 Task: Find connections with filter location Freha with filter topic #Brandingwith filter profile language French with filter current company OffCampusJobs4u.com with filter school Shaheed Bhagat Singh College with filter industry Wholesale Luxury Goods and Jewelry with filter service category Web Development with filter keywords title Continuous Improvement Lead
Action: Mouse moved to (486, 60)
Screenshot: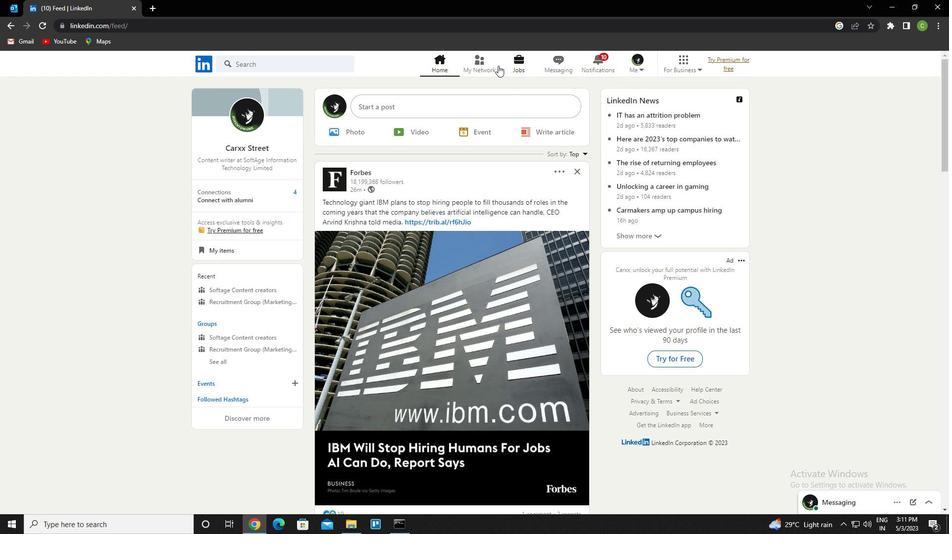
Action: Mouse pressed left at (486, 60)
Screenshot: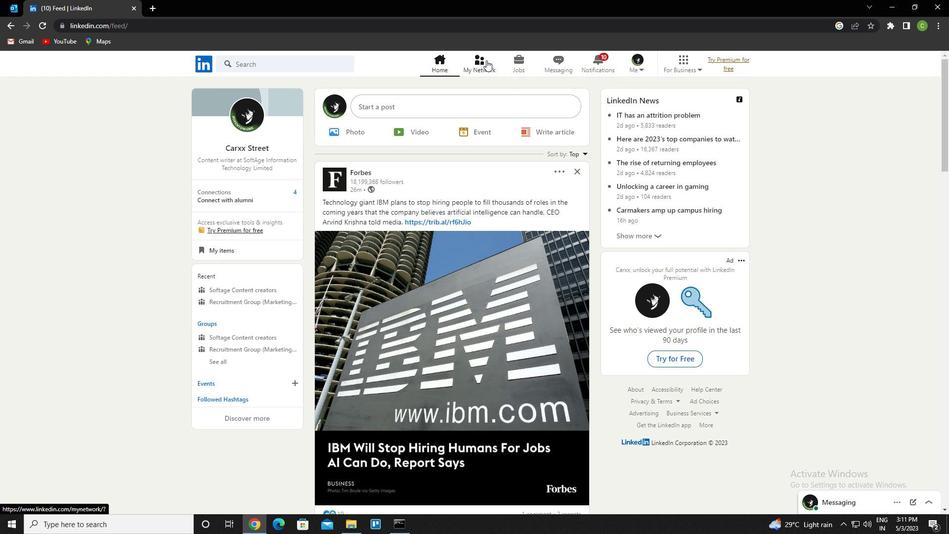 
Action: Mouse moved to (311, 114)
Screenshot: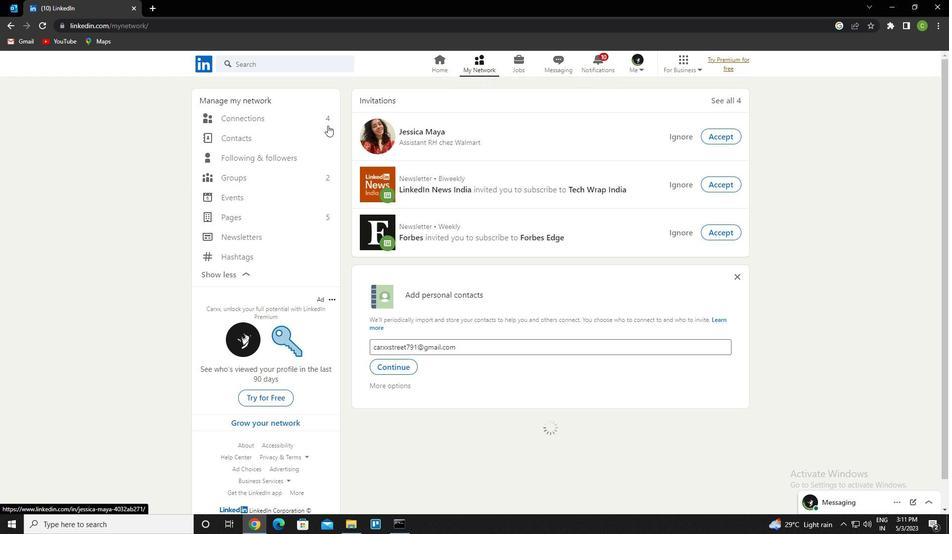 
Action: Mouse pressed left at (311, 114)
Screenshot: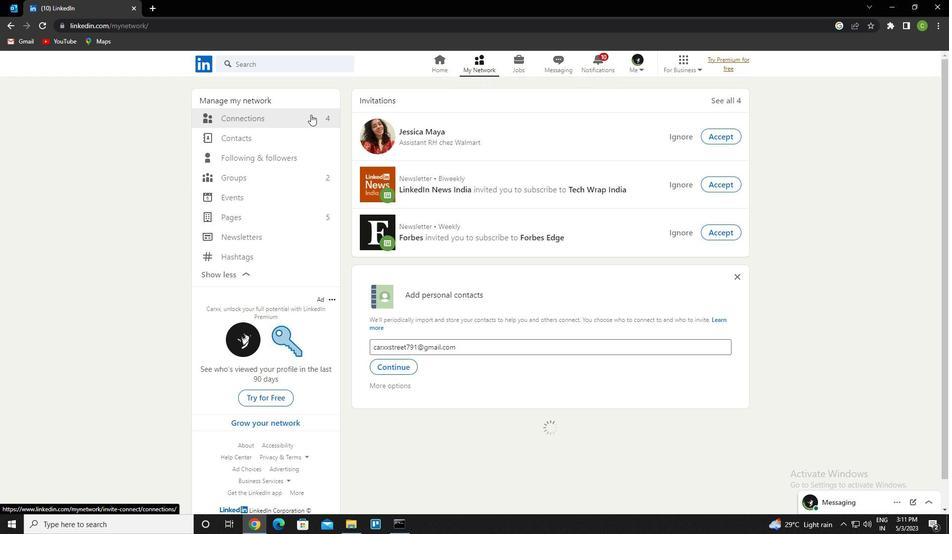 
Action: Mouse moved to (566, 119)
Screenshot: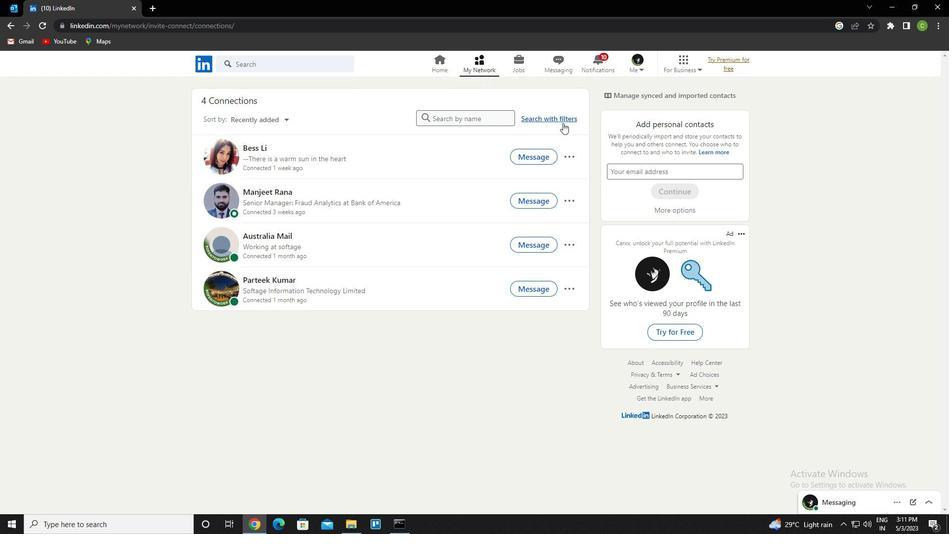 
Action: Mouse pressed left at (566, 119)
Screenshot: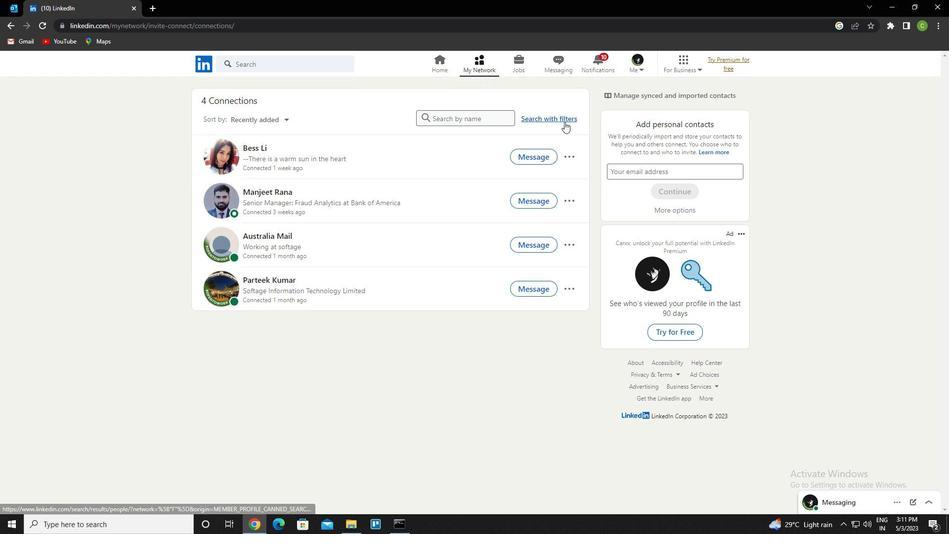 
Action: Mouse moved to (508, 89)
Screenshot: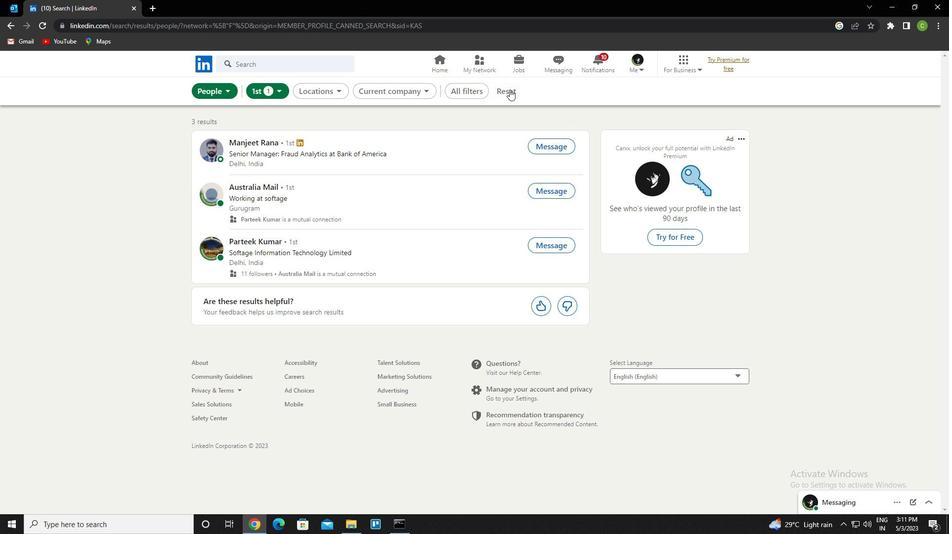 
Action: Mouse pressed left at (508, 89)
Screenshot: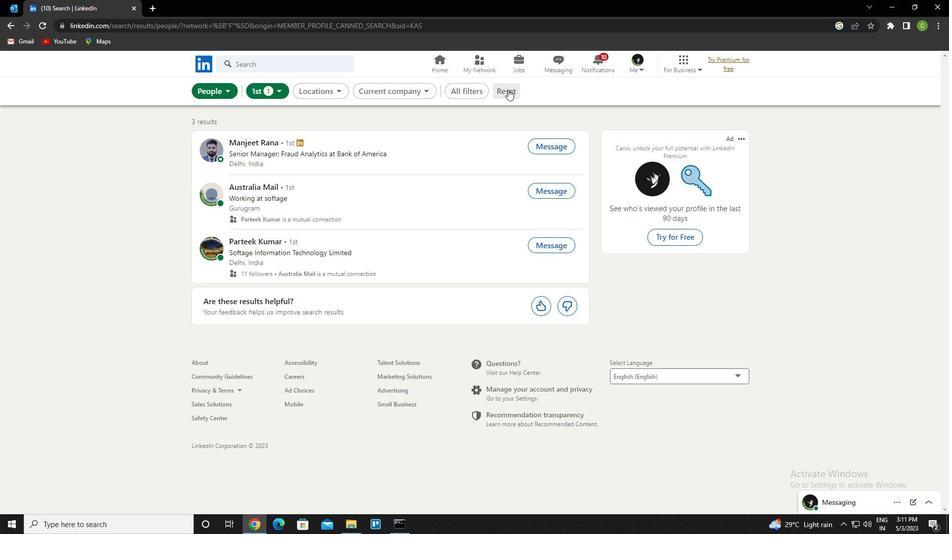 
Action: Mouse moved to (504, 91)
Screenshot: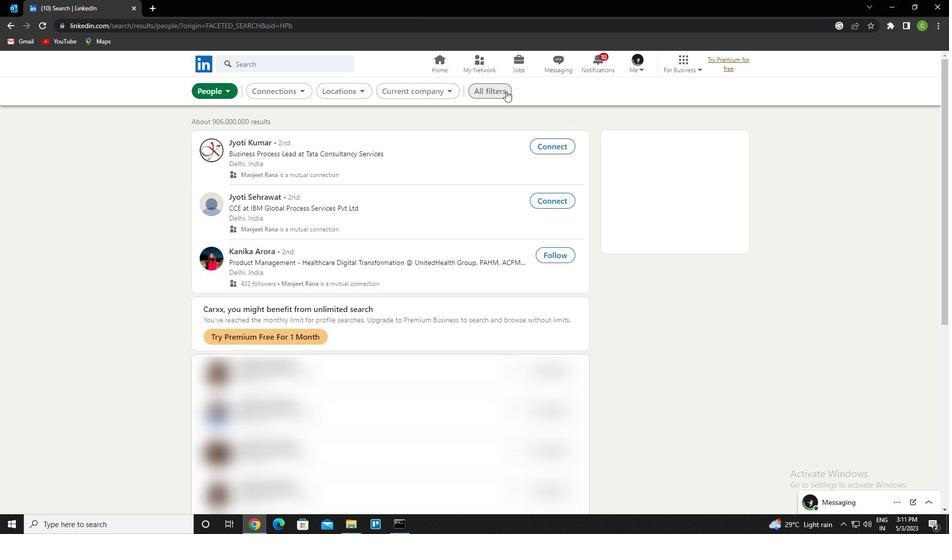 
Action: Mouse pressed left at (504, 91)
Screenshot: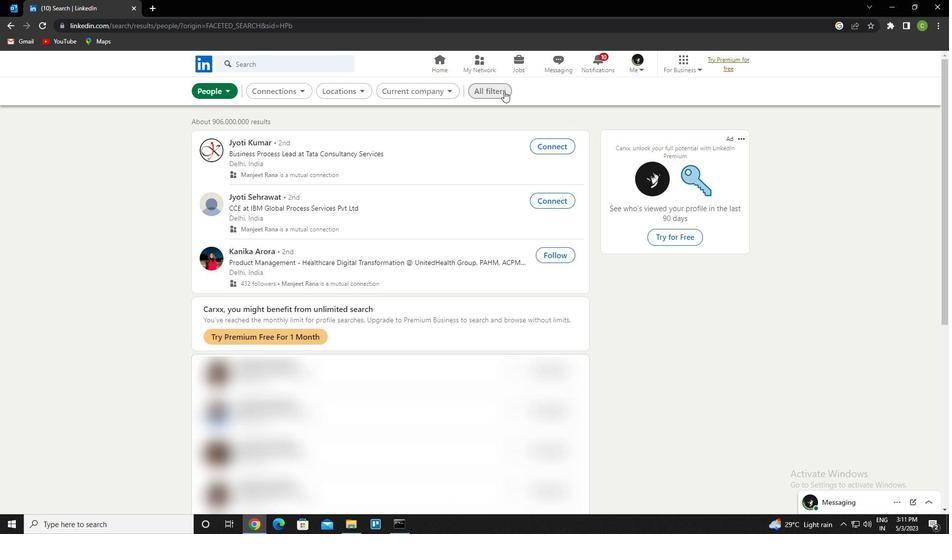 
Action: Mouse moved to (786, 314)
Screenshot: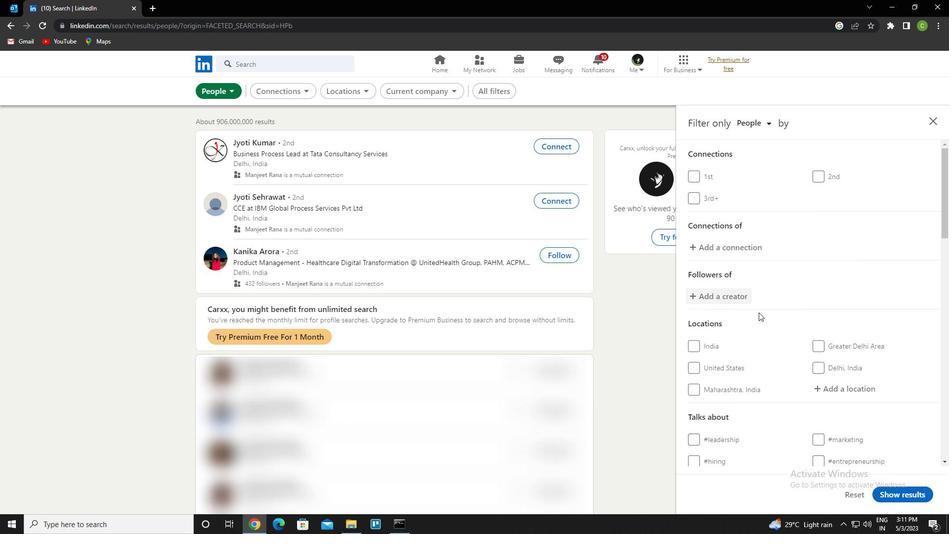 
Action: Mouse scrolled (786, 313) with delta (0, 0)
Screenshot: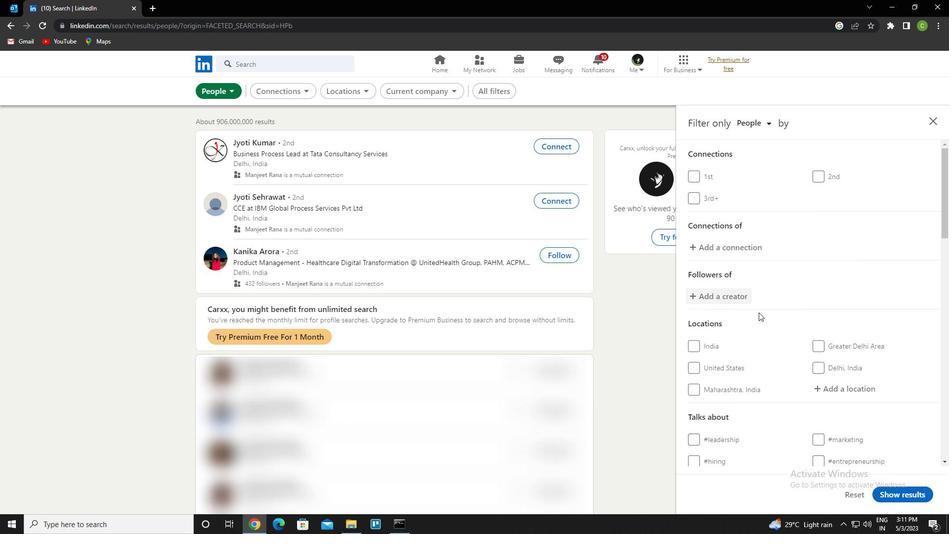 
Action: Mouse moved to (787, 313)
Screenshot: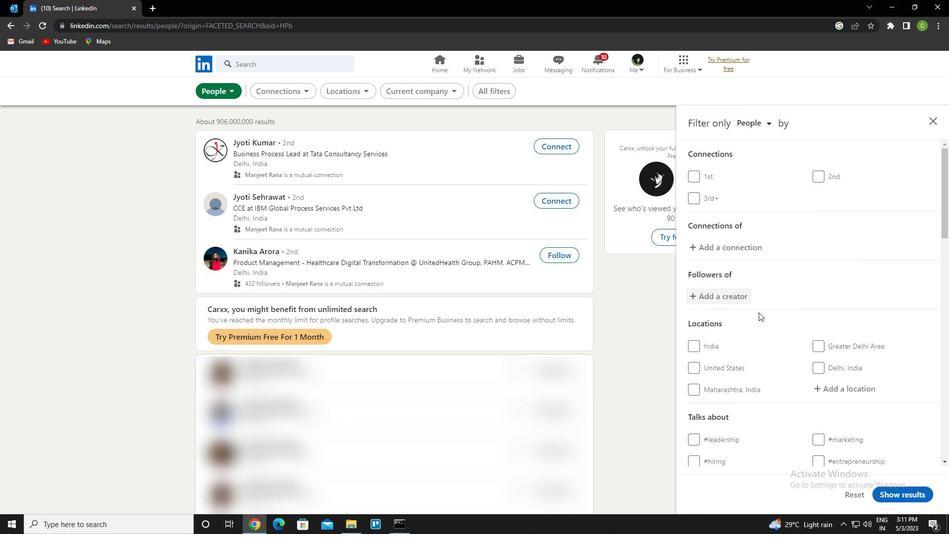 
Action: Mouse scrolled (787, 313) with delta (0, 0)
Screenshot: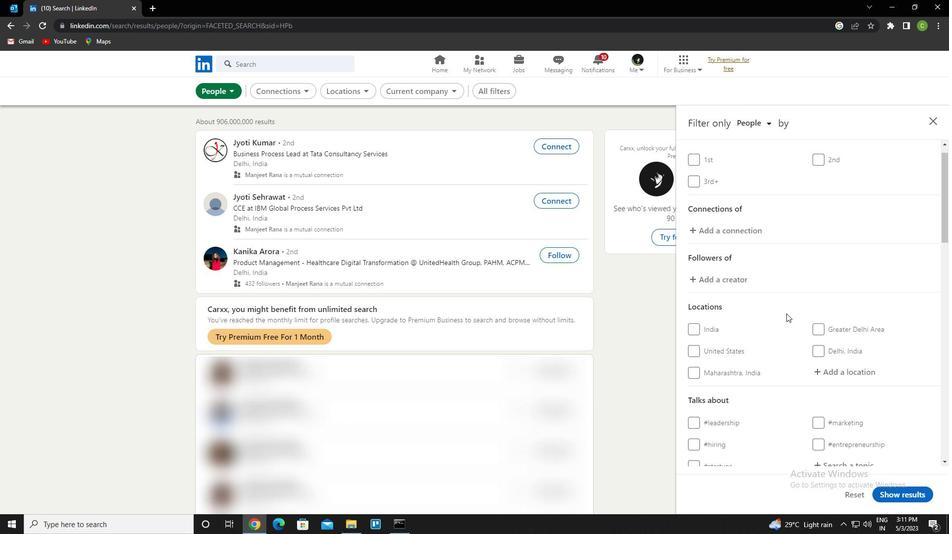 
Action: Mouse moved to (820, 286)
Screenshot: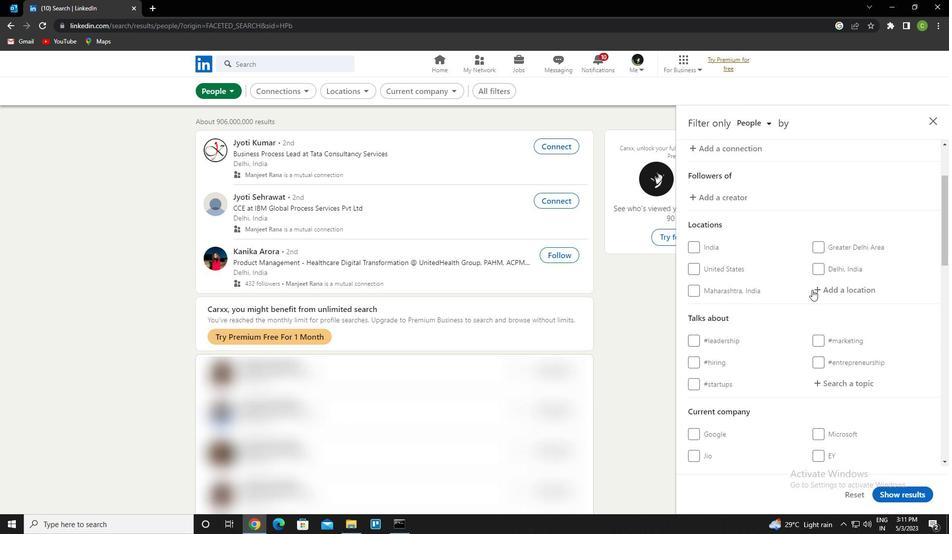 
Action: Mouse pressed left at (820, 286)
Screenshot: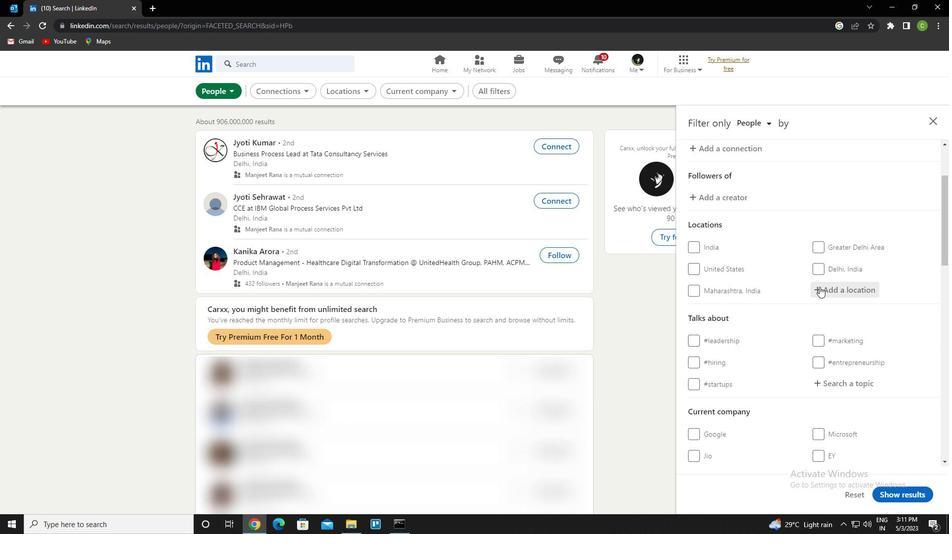 
Action: Key pressed <Key.caps_lock>f<Key.caps_lock>eraoun<Key.down><Key.enter>
Screenshot: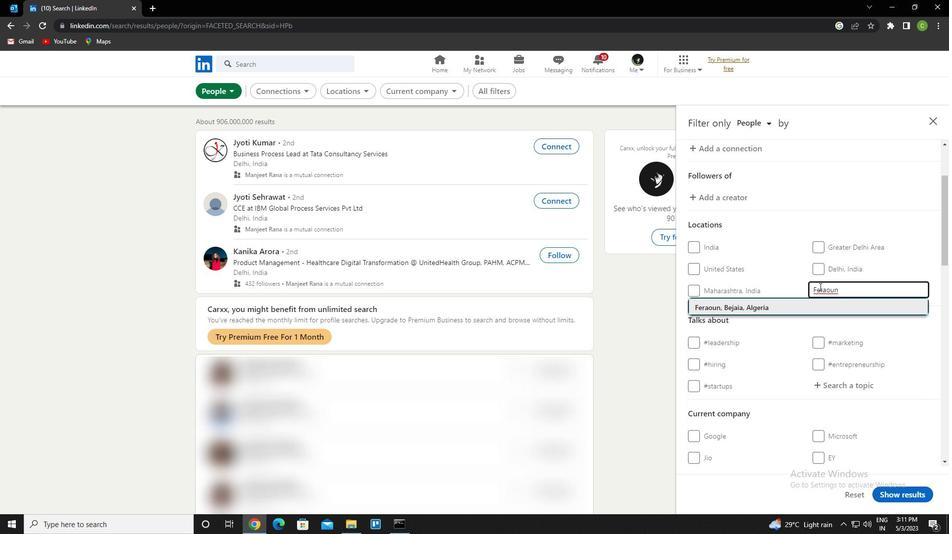 
Action: Mouse scrolled (820, 286) with delta (0, 0)
Screenshot: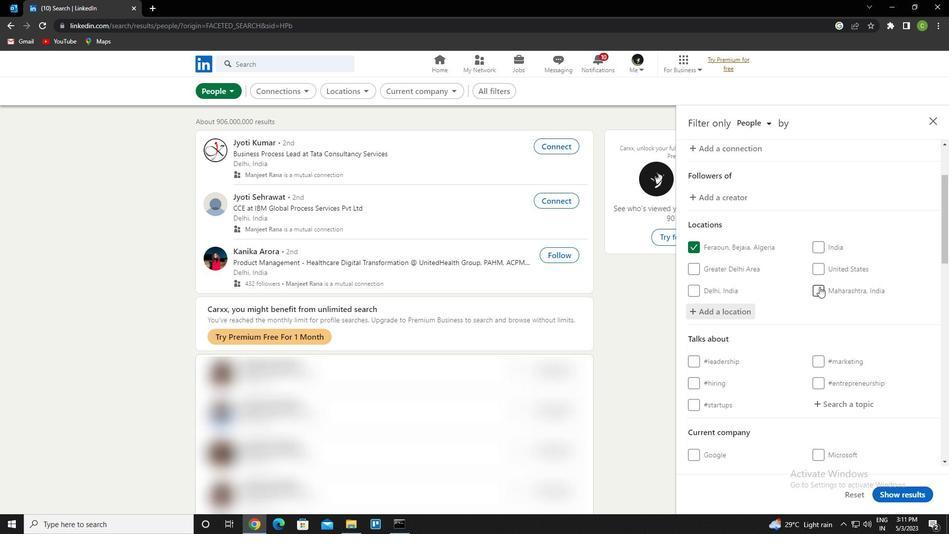 
Action: Mouse scrolled (820, 286) with delta (0, 0)
Screenshot: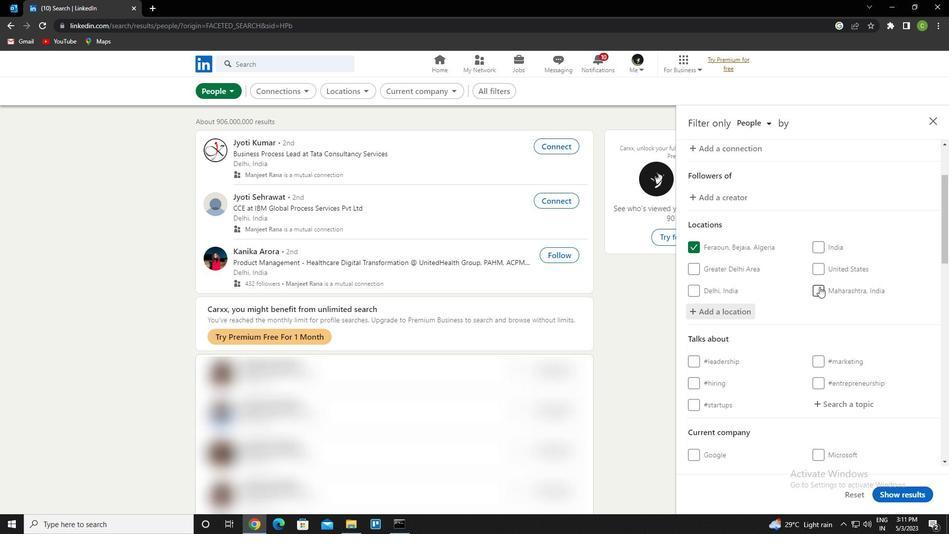 
Action: Mouse moved to (837, 311)
Screenshot: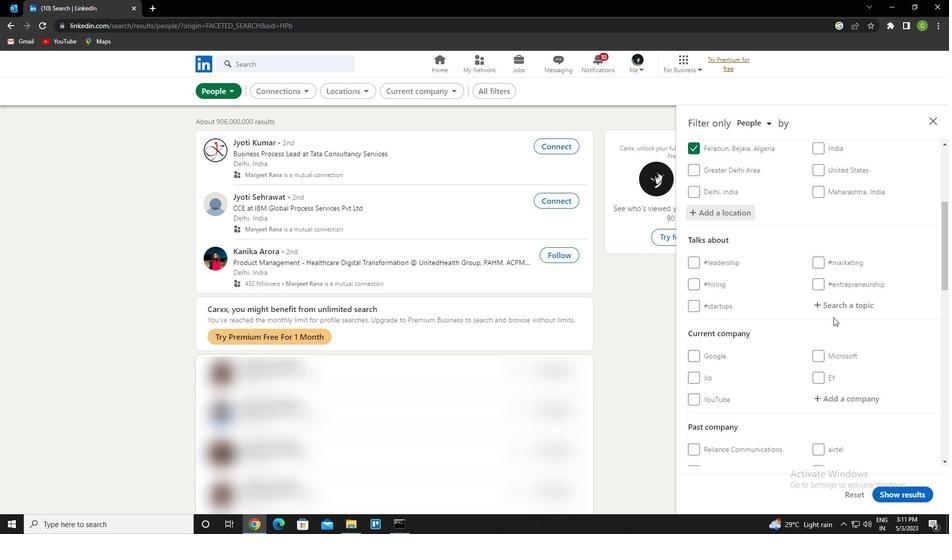 
Action: Mouse pressed left at (837, 311)
Screenshot: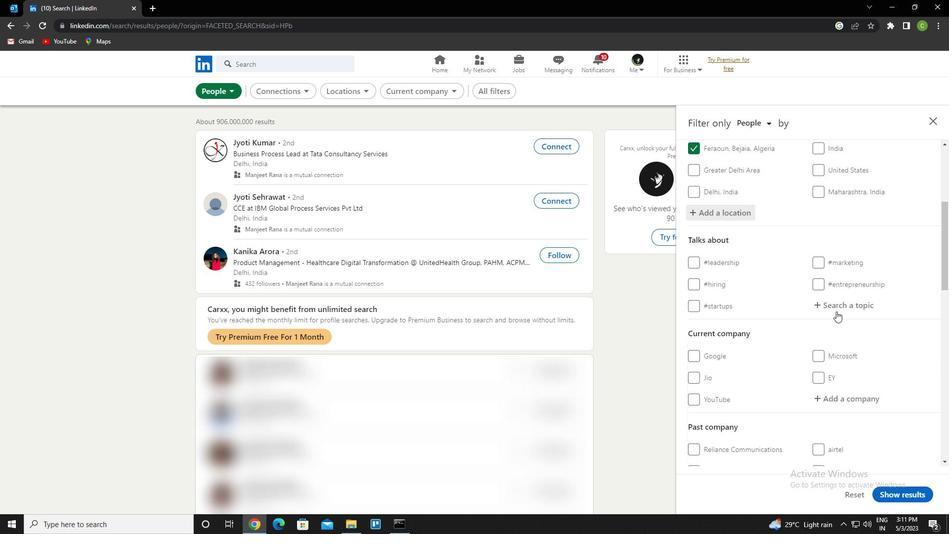 
Action: Key pressed branding<Key.down><Key.enter>
Screenshot: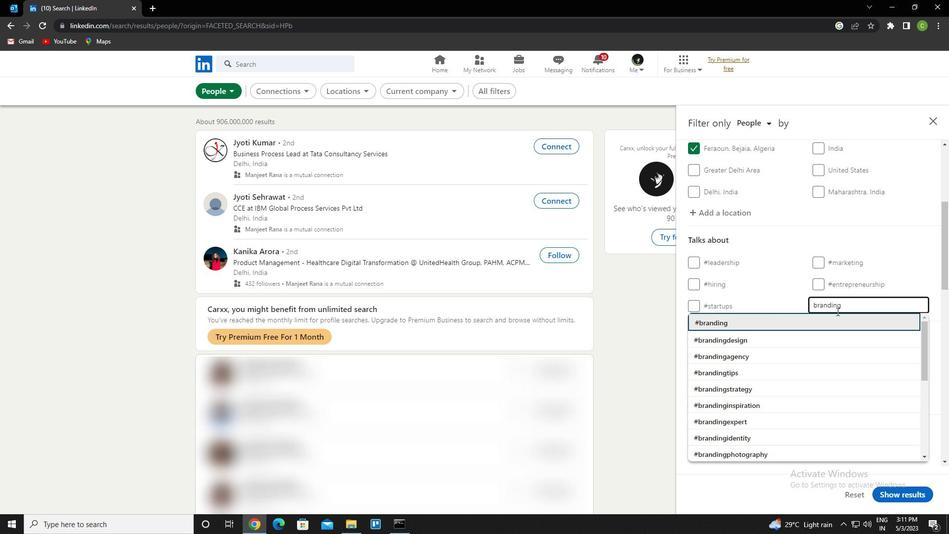 
Action: Mouse moved to (831, 254)
Screenshot: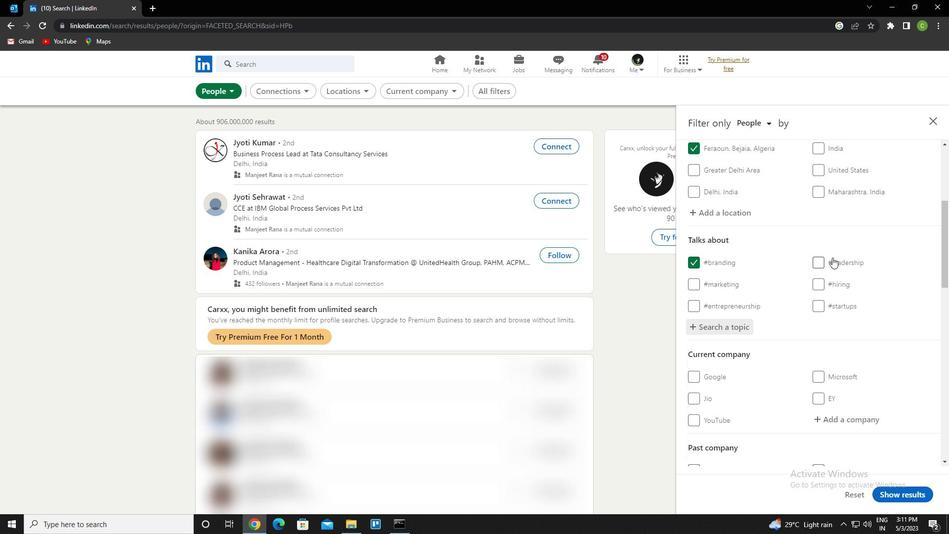 
Action: Mouse scrolled (831, 254) with delta (0, 0)
Screenshot: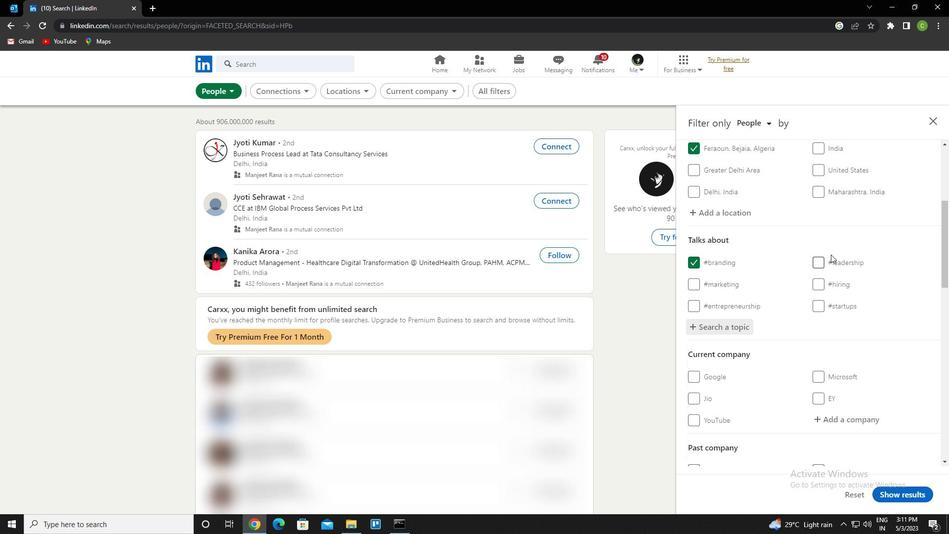 
Action: Mouse scrolled (831, 254) with delta (0, 0)
Screenshot: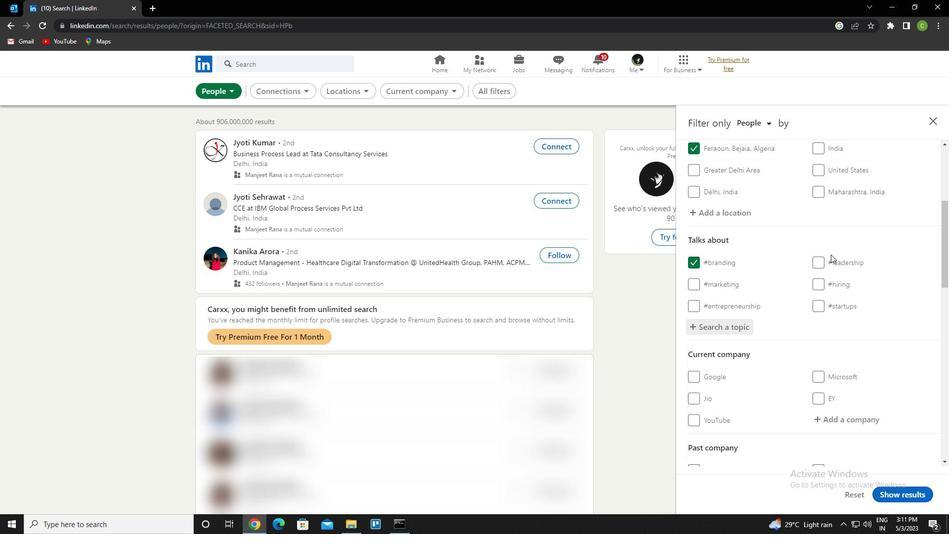 
Action: Mouse scrolled (831, 254) with delta (0, 0)
Screenshot: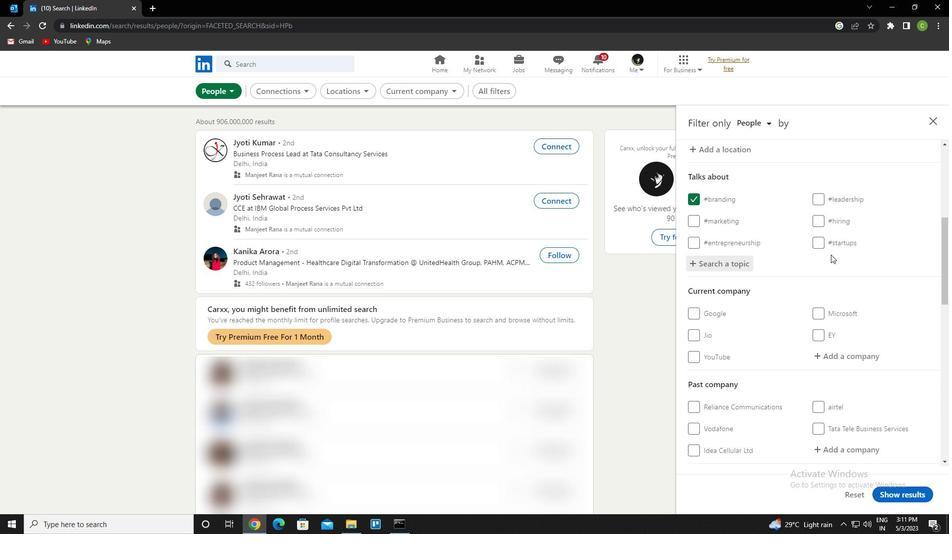 
Action: Mouse moved to (831, 254)
Screenshot: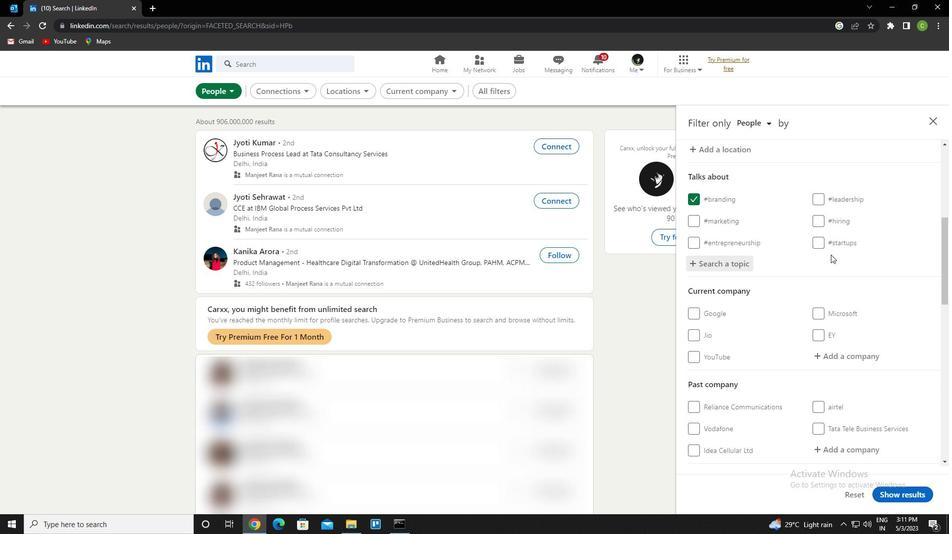 
Action: Mouse scrolled (831, 254) with delta (0, 0)
Screenshot: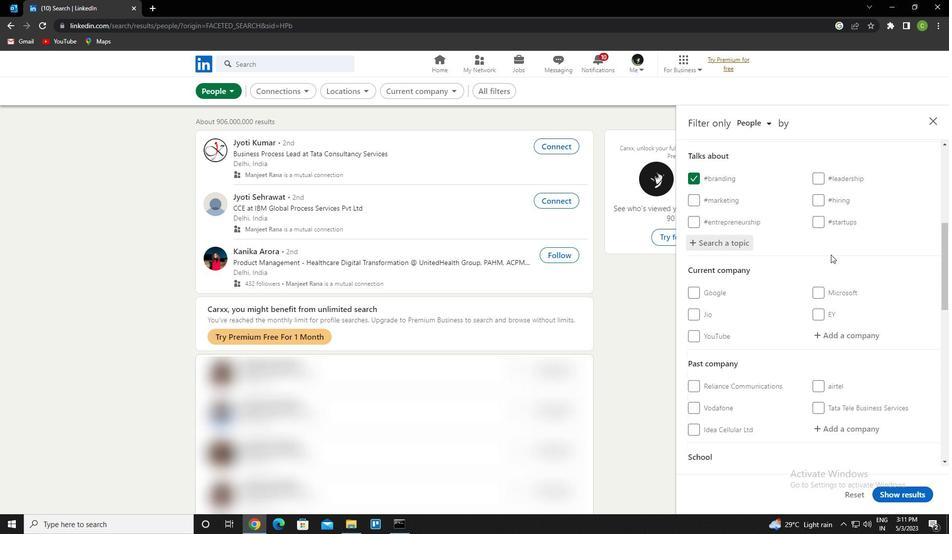 
Action: Mouse scrolled (831, 254) with delta (0, 0)
Screenshot: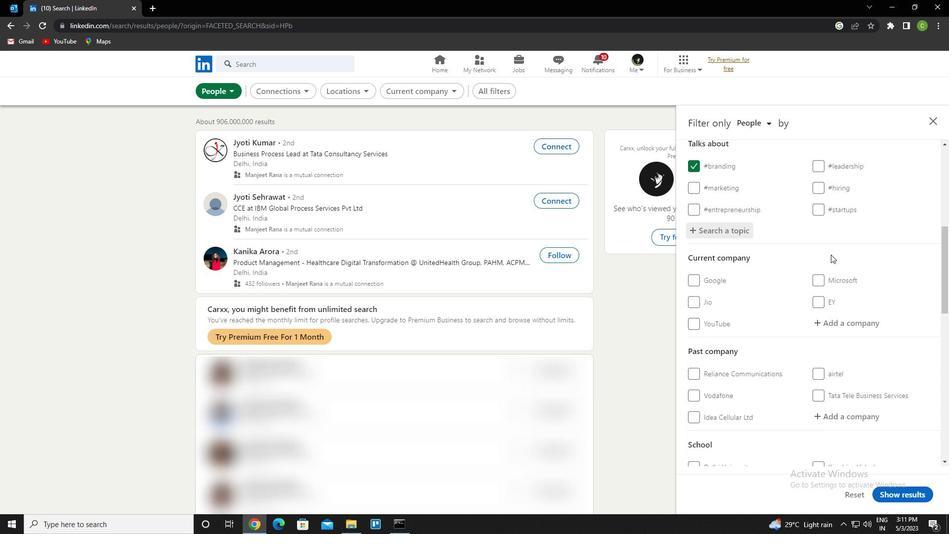 
Action: Mouse scrolled (831, 254) with delta (0, 0)
Screenshot: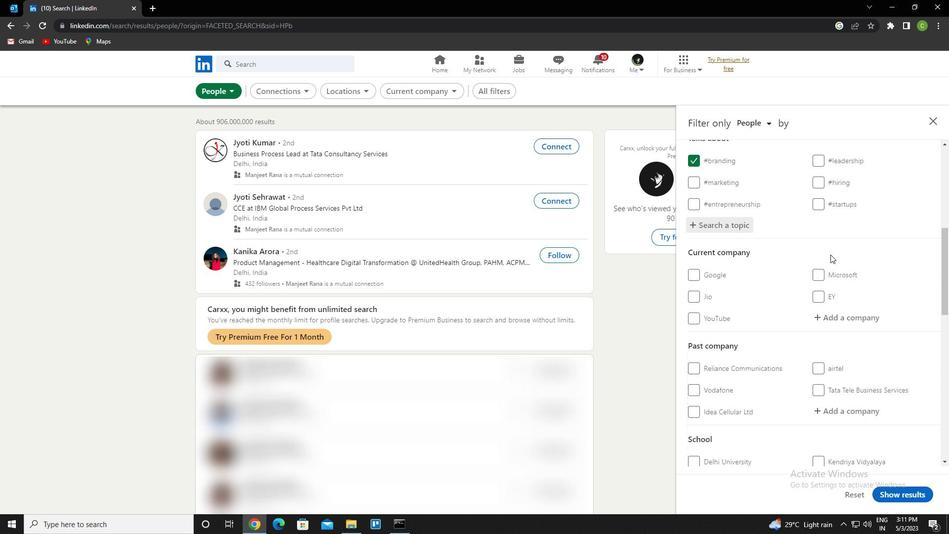 
Action: Mouse scrolled (831, 254) with delta (0, 0)
Screenshot: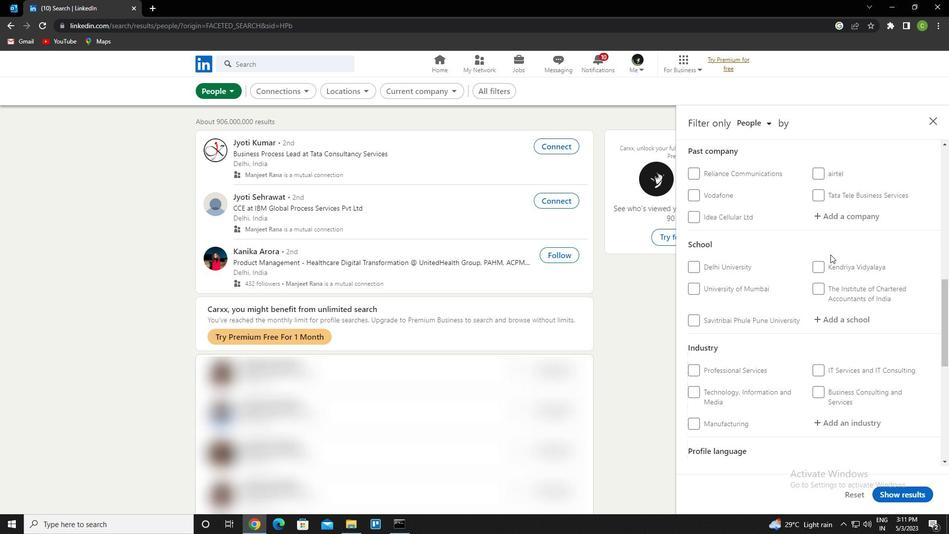 
Action: Mouse scrolled (831, 254) with delta (0, 0)
Screenshot: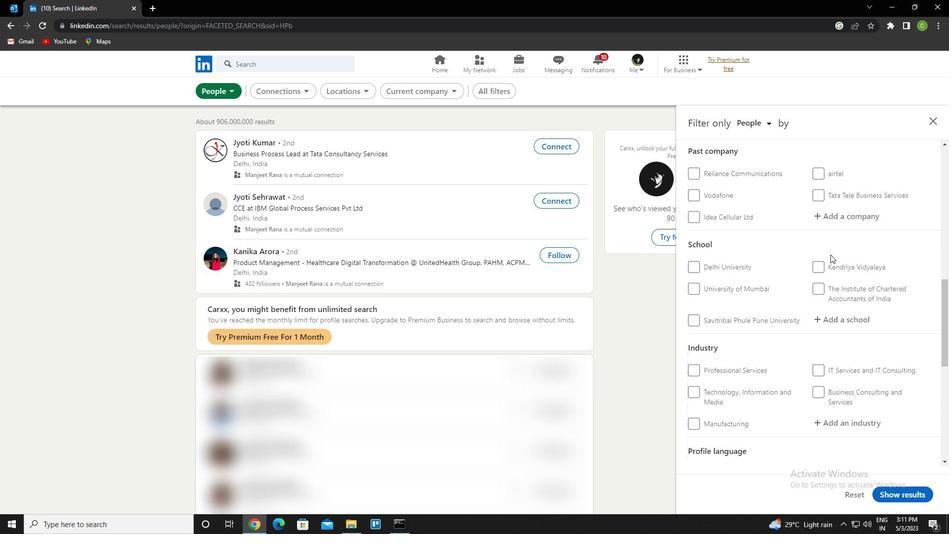 
Action: Mouse scrolled (831, 254) with delta (0, 0)
Screenshot: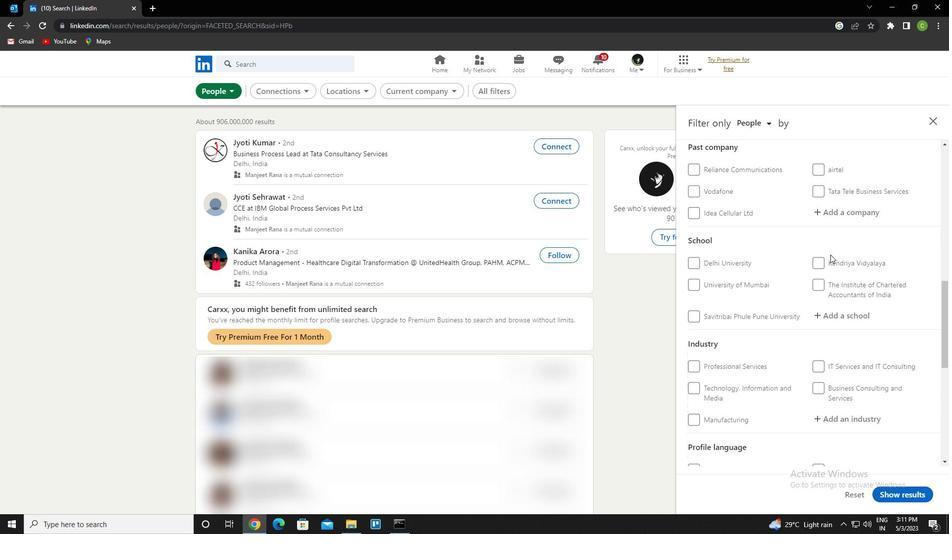 
Action: Mouse scrolled (831, 254) with delta (0, 0)
Screenshot: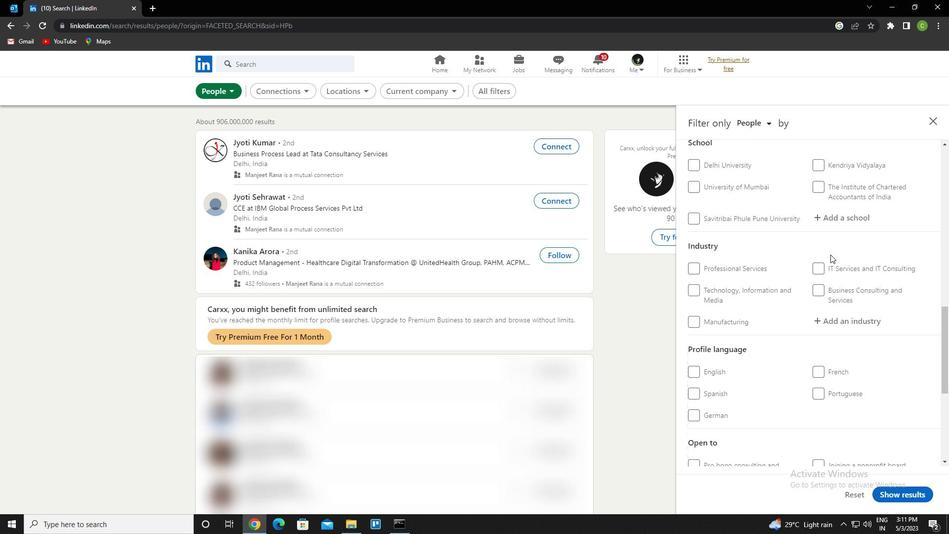 
Action: Mouse moved to (822, 276)
Screenshot: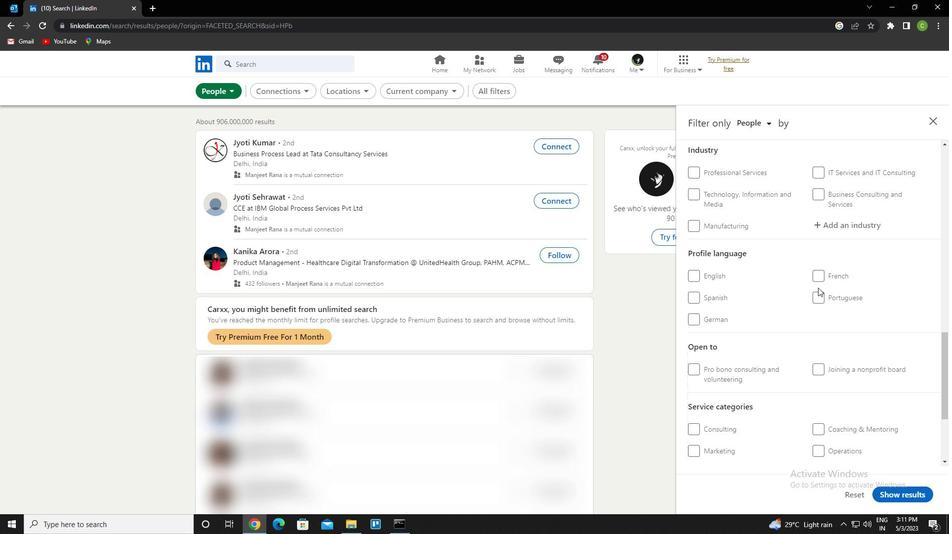
Action: Mouse pressed left at (822, 276)
Screenshot: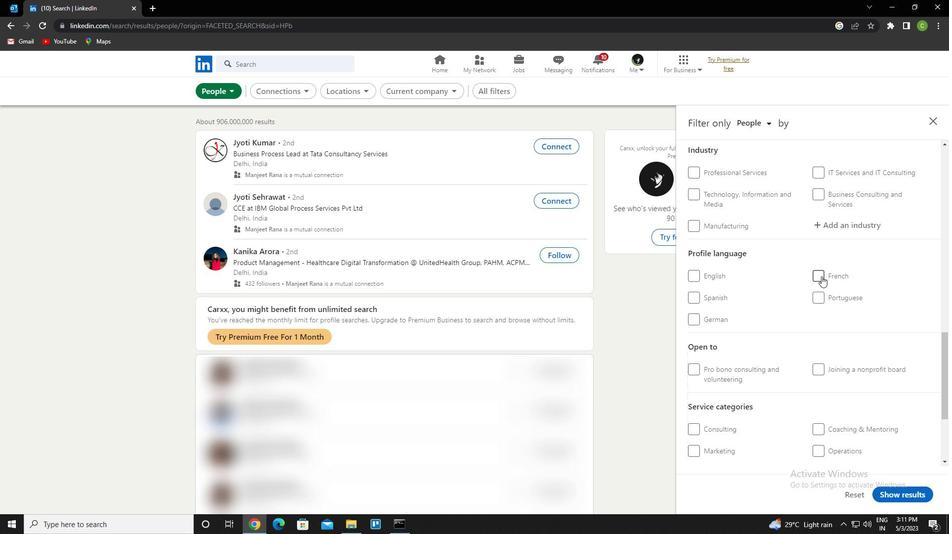 
Action: Mouse scrolled (822, 277) with delta (0, 0)
Screenshot: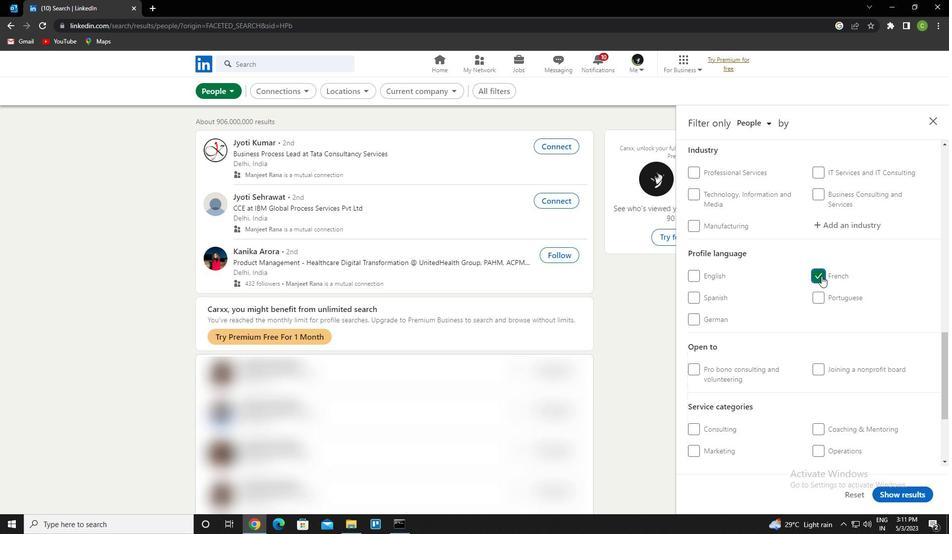 
Action: Mouse scrolled (822, 277) with delta (0, 0)
Screenshot: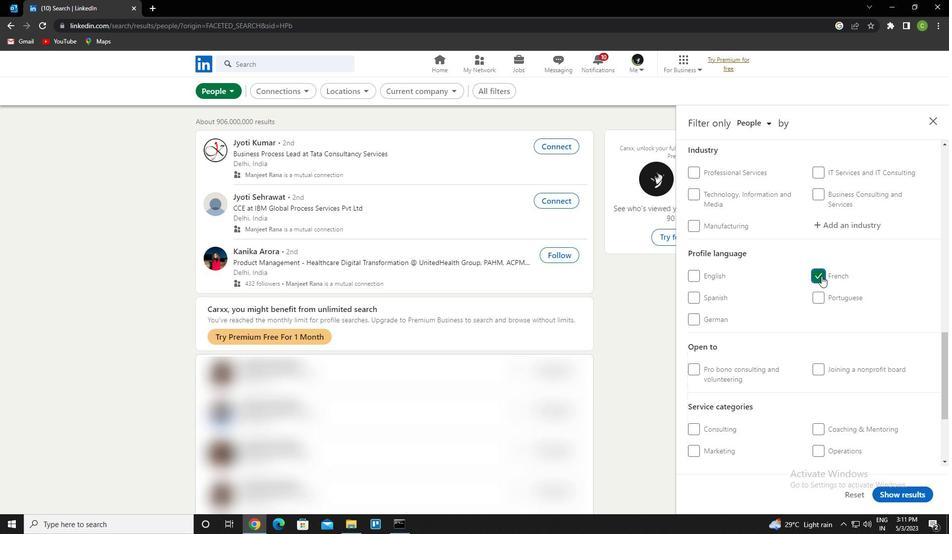 
Action: Mouse scrolled (822, 277) with delta (0, 0)
Screenshot: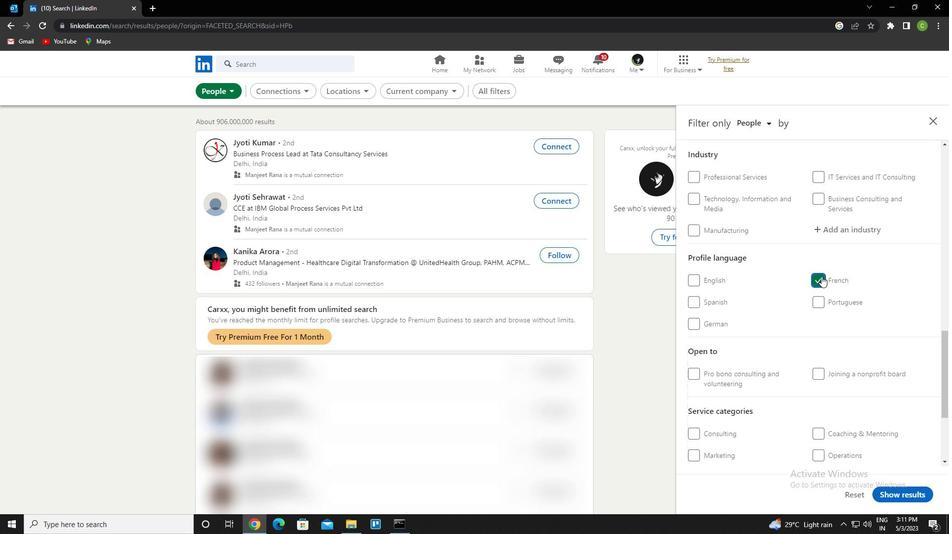 
Action: Mouse scrolled (822, 277) with delta (0, 0)
Screenshot: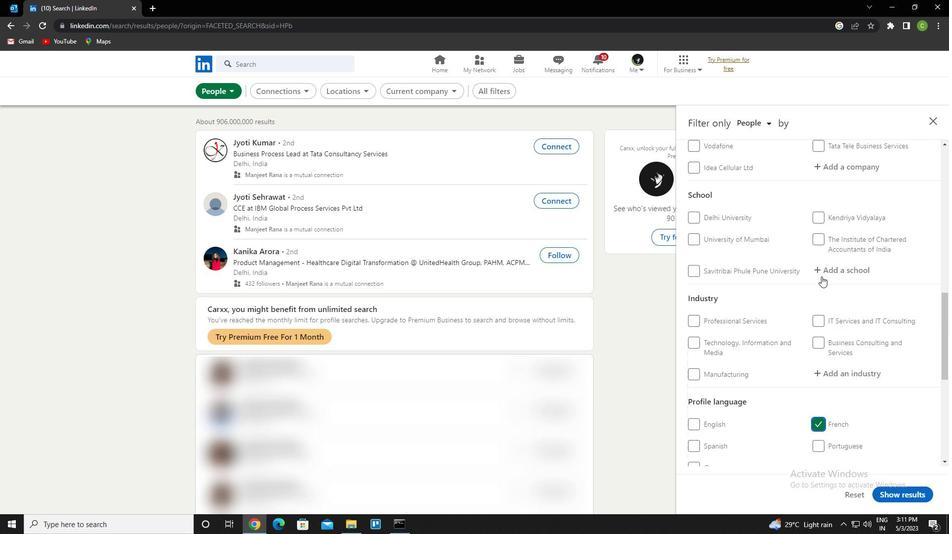 
Action: Mouse scrolled (822, 277) with delta (0, 0)
Screenshot: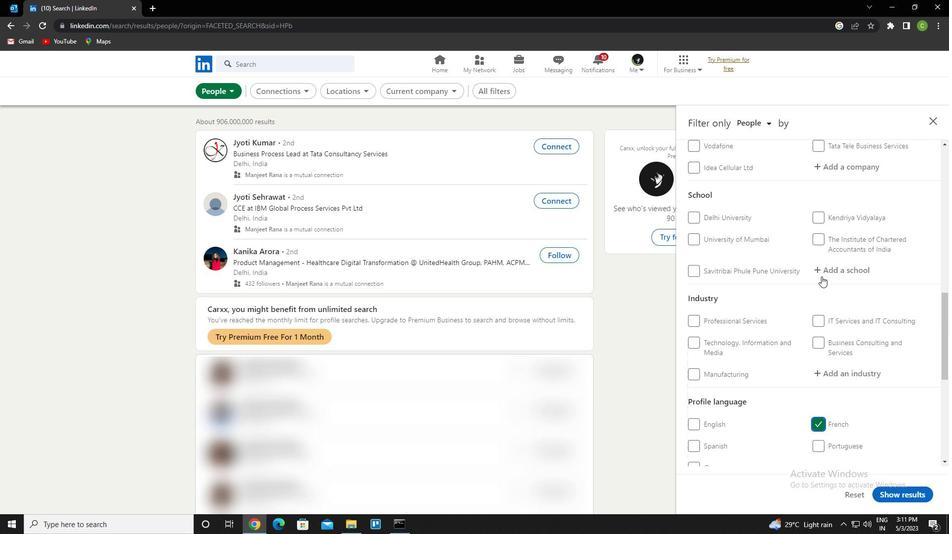 
Action: Mouse scrolled (822, 277) with delta (0, 0)
Screenshot: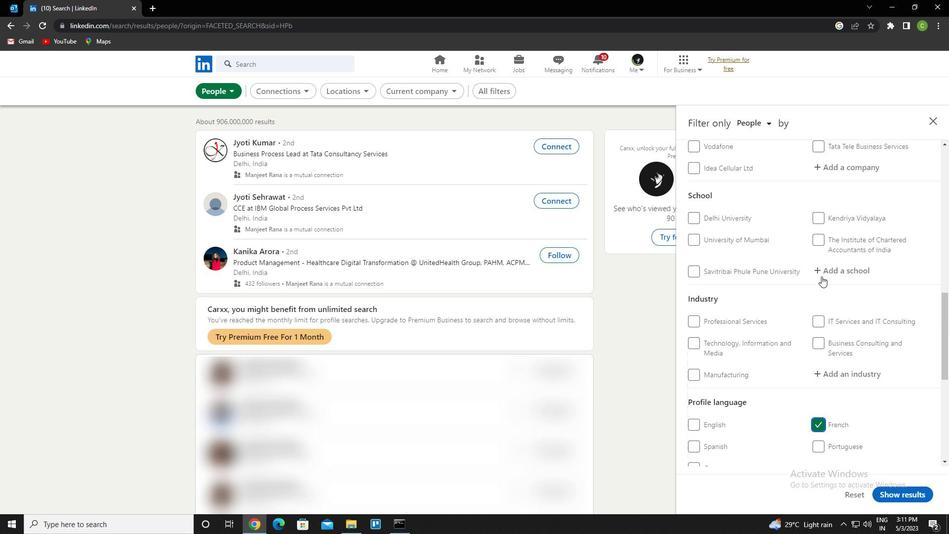 
Action: Mouse scrolled (822, 277) with delta (0, 0)
Screenshot: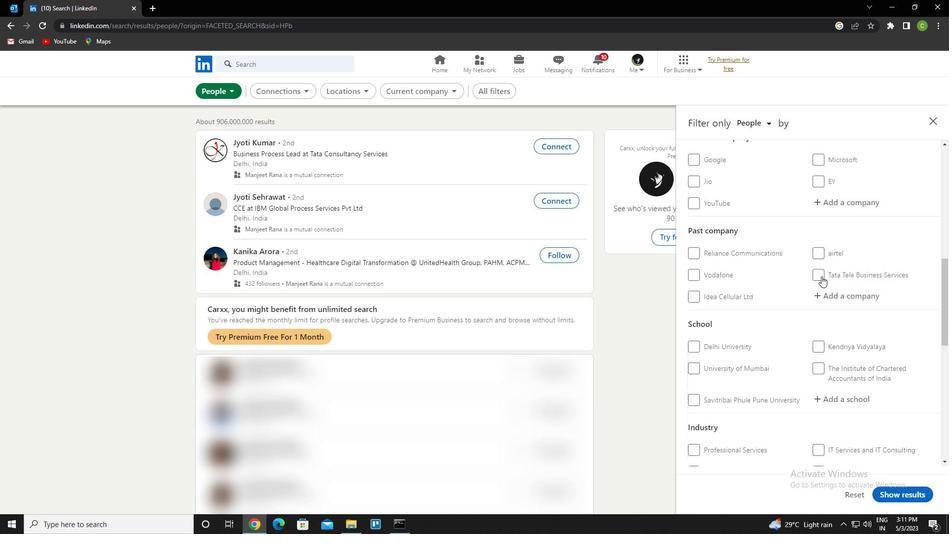
Action: Mouse scrolled (822, 277) with delta (0, 0)
Screenshot: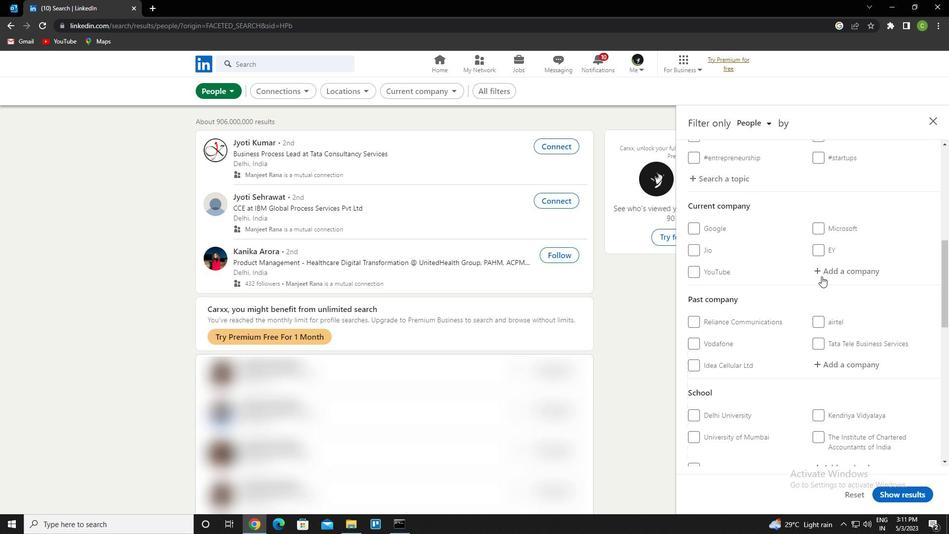 
Action: Mouse scrolled (822, 277) with delta (0, 0)
Screenshot: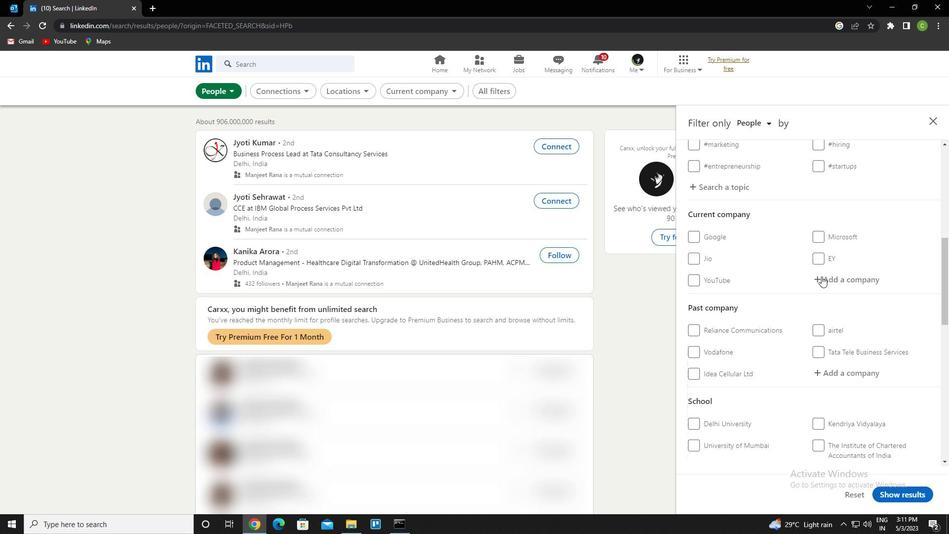 
Action: Mouse scrolled (822, 276) with delta (0, 0)
Screenshot: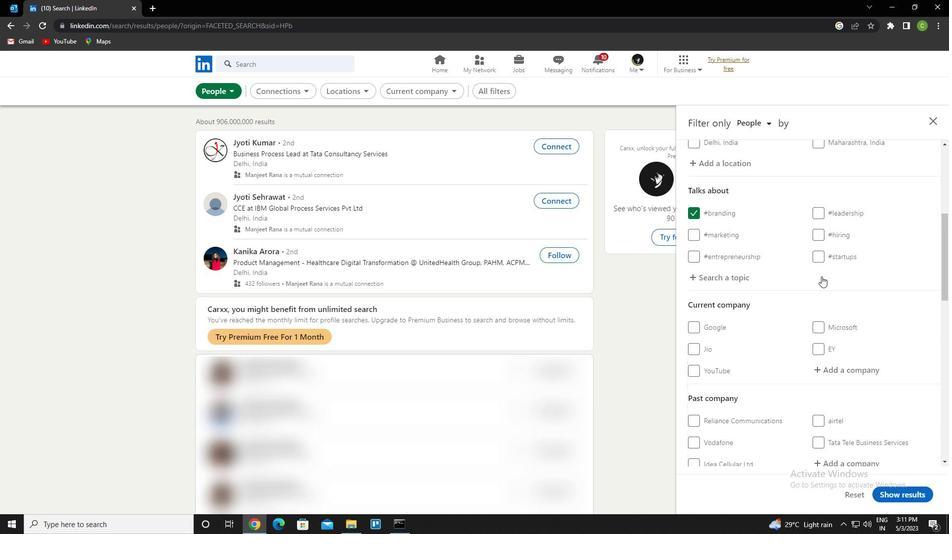 
Action: Mouse scrolled (822, 276) with delta (0, 0)
Screenshot: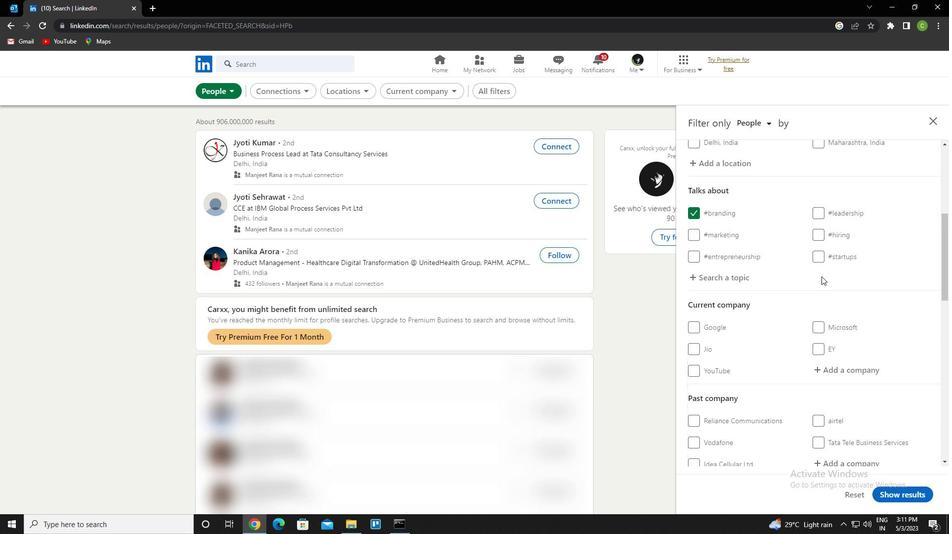 
Action: Mouse moved to (830, 273)
Screenshot: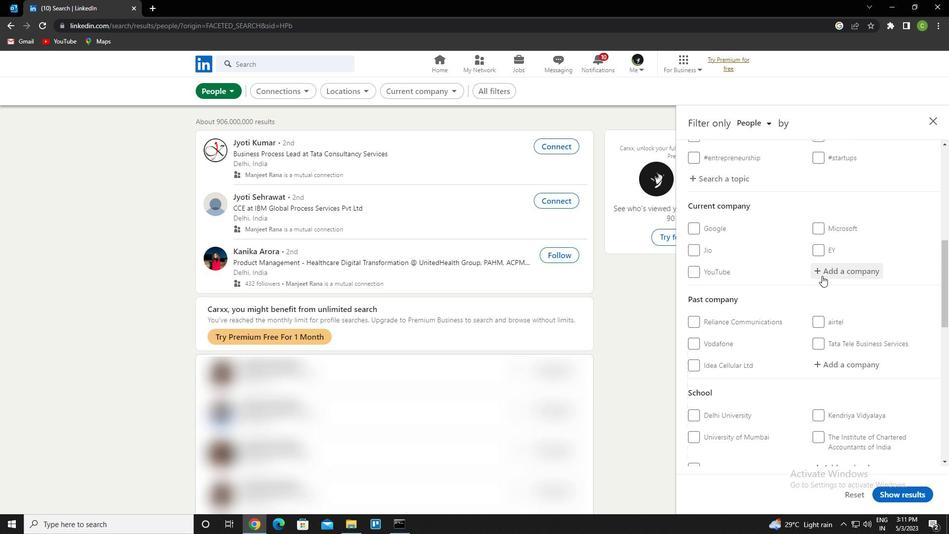
Action: Mouse pressed left at (830, 273)
Screenshot: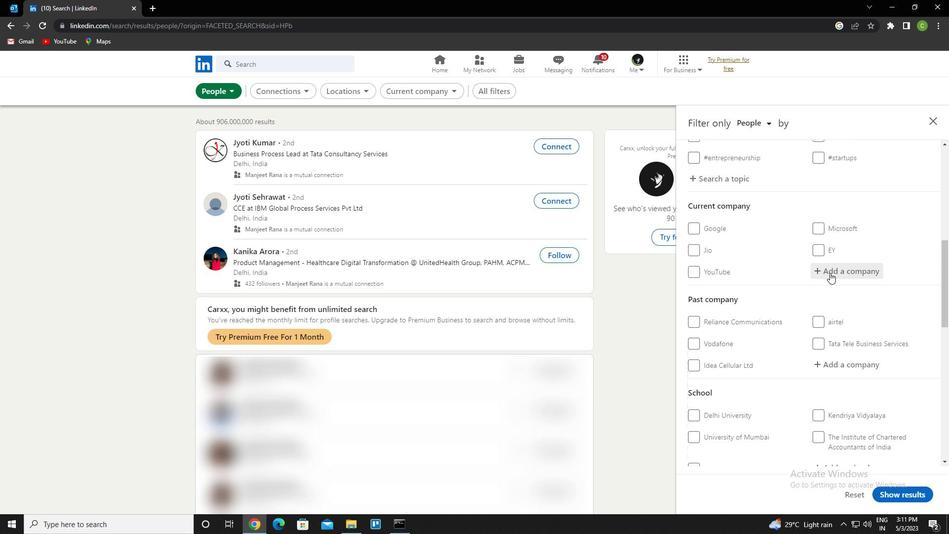 
Action: Key pressed <Key.caps_lock>o<Key.caps_lock>ff<Key.caps_lock>c<Key.caps_lock>amous<Key.backspace><Key.backspace><Key.backspace>pusjobs4u<Key.down><Key.enter>
Screenshot: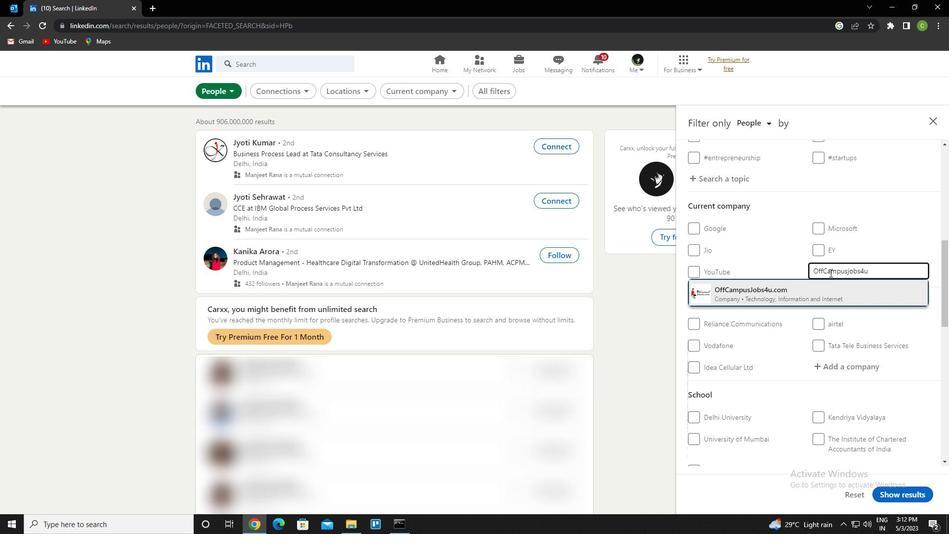 
Action: Mouse scrolled (830, 272) with delta (0, 0)
Screenshot: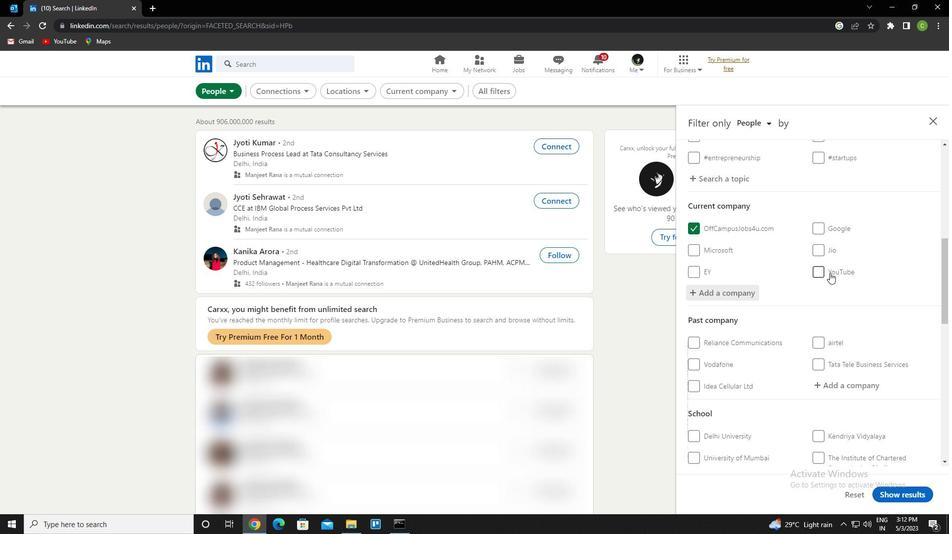 
Action: Mouse scrolled (830, 272) with delta (0, 0)
Screenshot: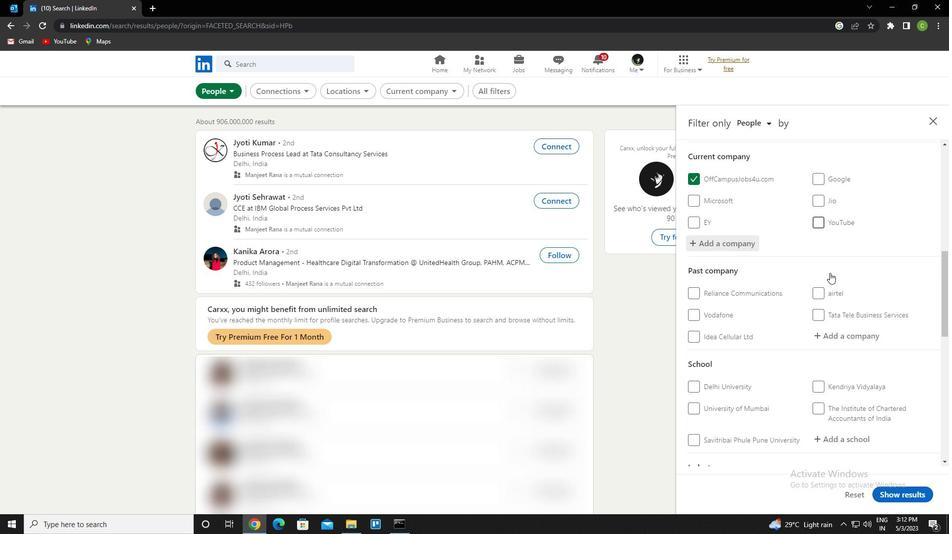 
Action: Mouse scrolled (830, 272) with delta (0, 0)
Screenshot: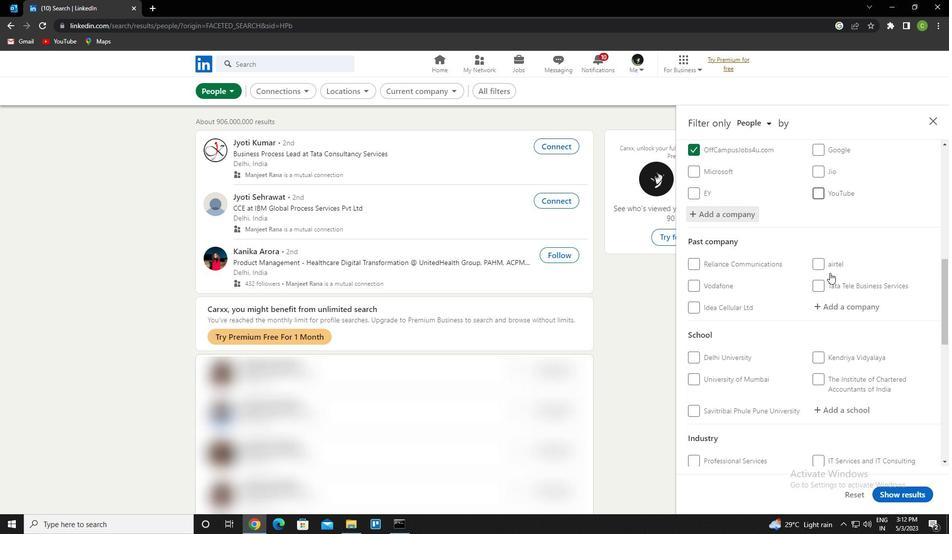 
Action: Mouse moved to (836, 335)
Screenshot: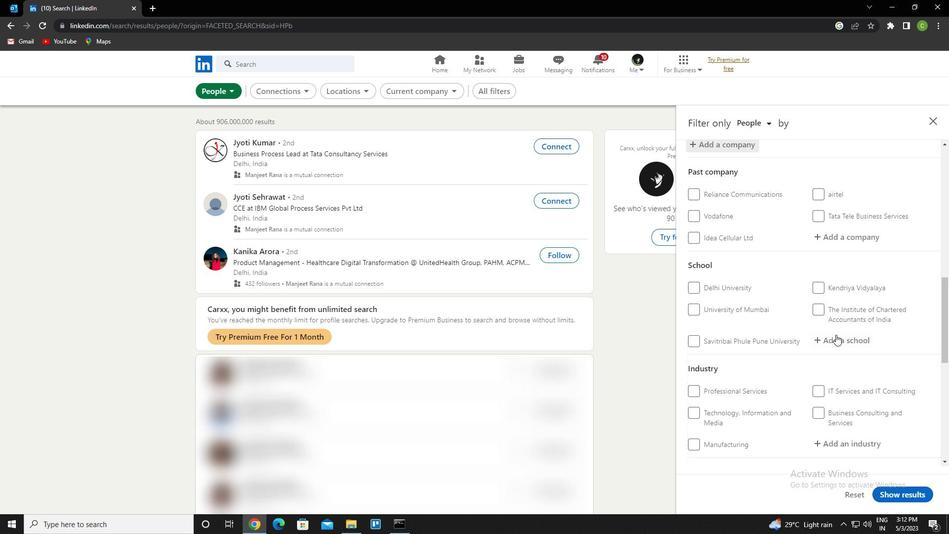 
Action: Mouse pressed left at (836, 335)
Screenshot: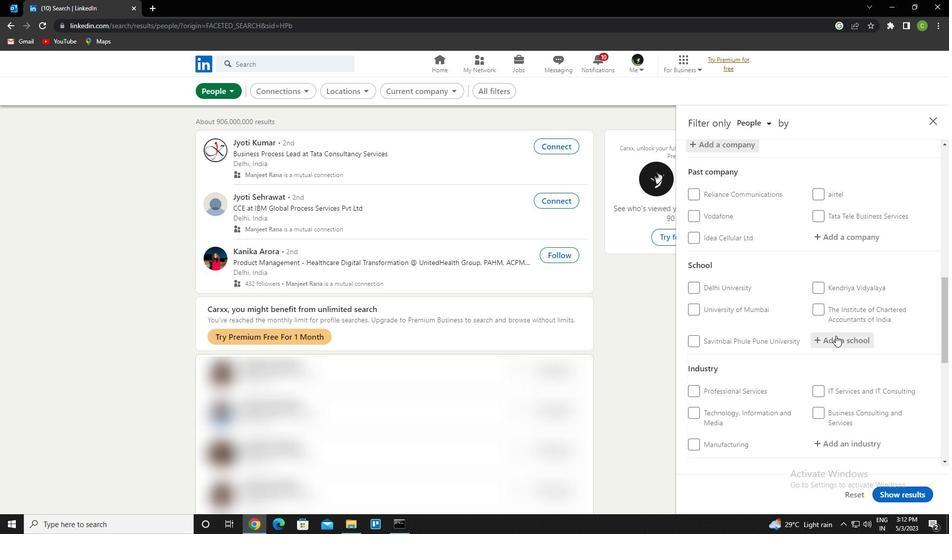 
Action: Key pressed <Key.caps_lock>s<Key.caps_lock>haheed<Key.space><Key.caps_lock>b<Key.caps_lock>hagat<Key.space>singh<Key.down><Key.enter>
Screenshot: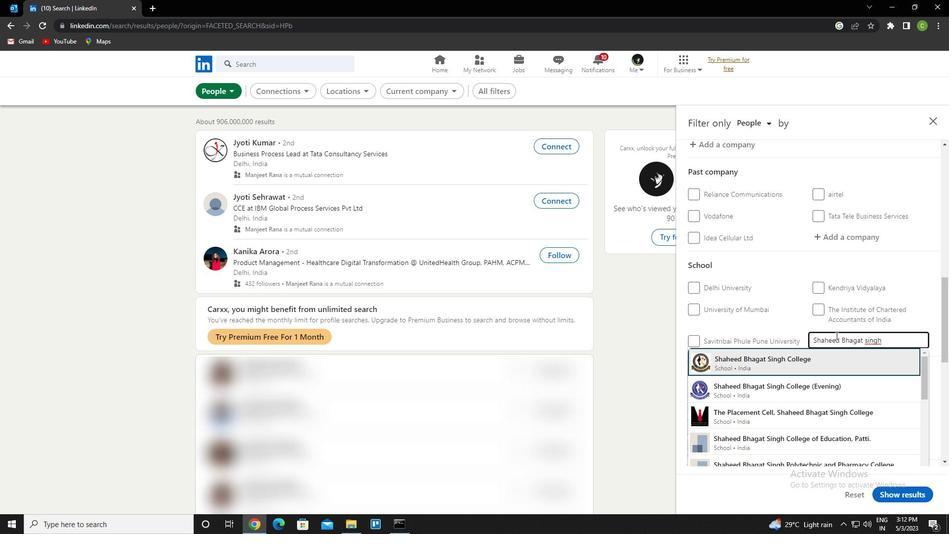 
Action: Mouse scrolled (836, 335) with delta (0, 0)
Screenshot: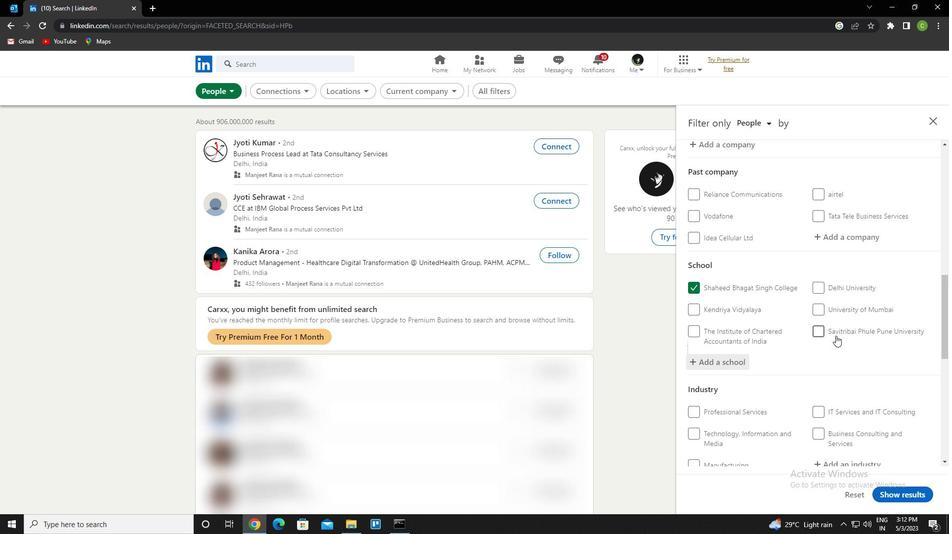 
Action: Mouse scrolled (836, 335) with delta (0, 0)
Screenshot: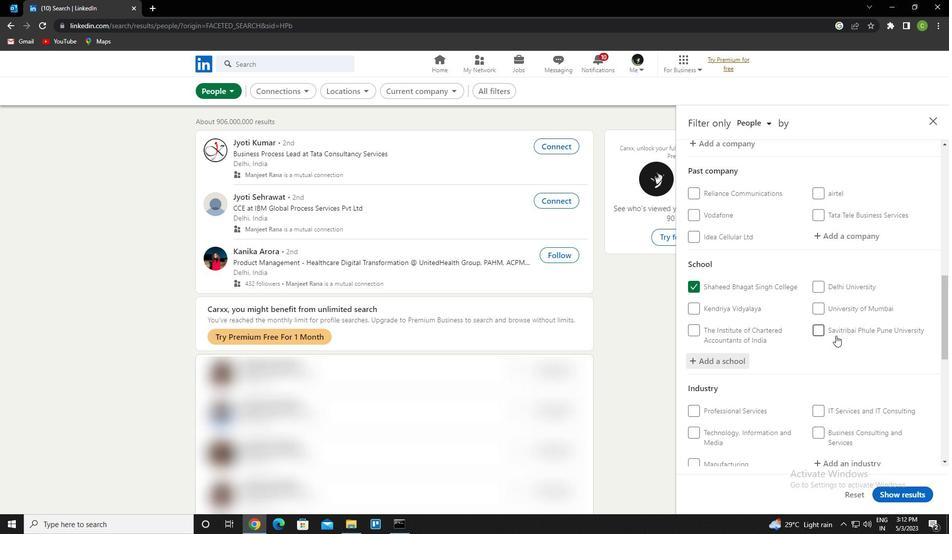 
Action: Mouse scrolled (836, 335) with delta (0, 0)
Screenshot: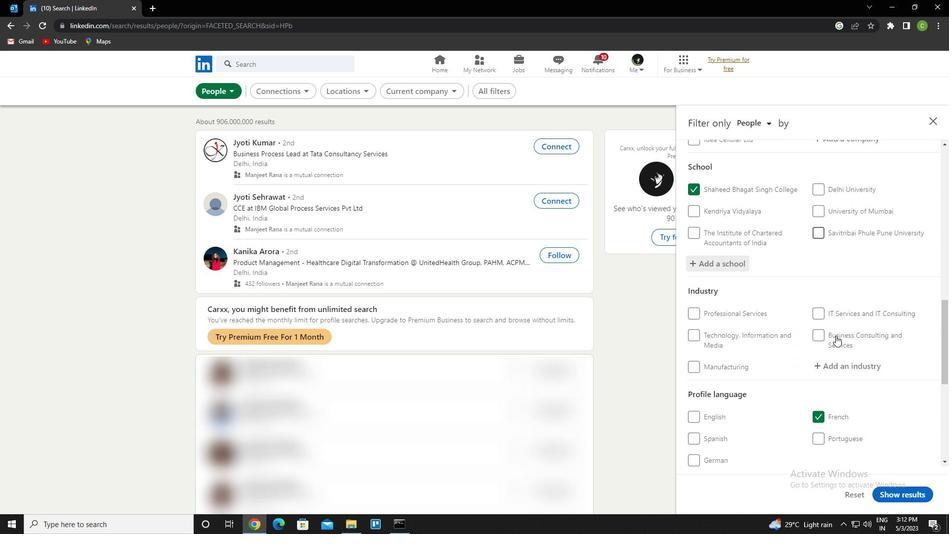 
Action: Mouse moved to (842, 317)
Screenshot: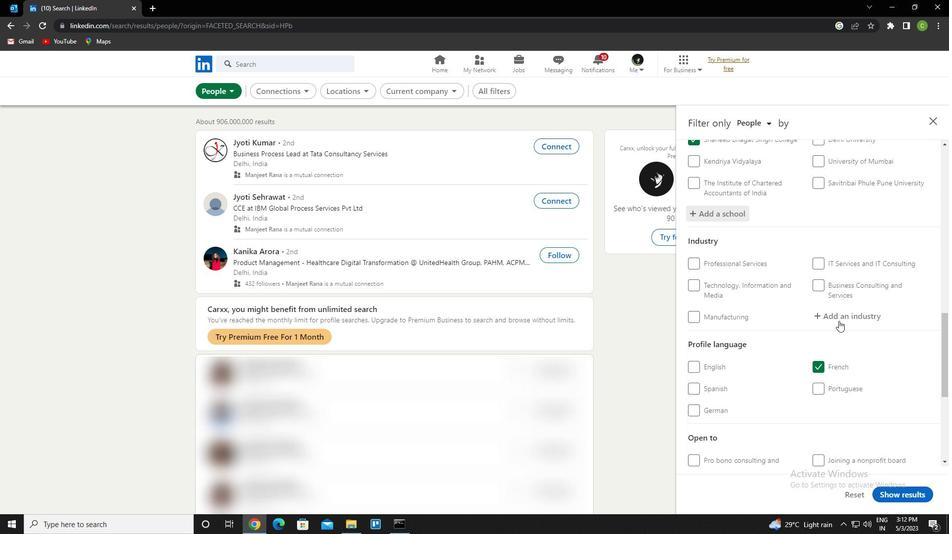 
Action: Mouse pressed left at (842, 317)
Screenshot: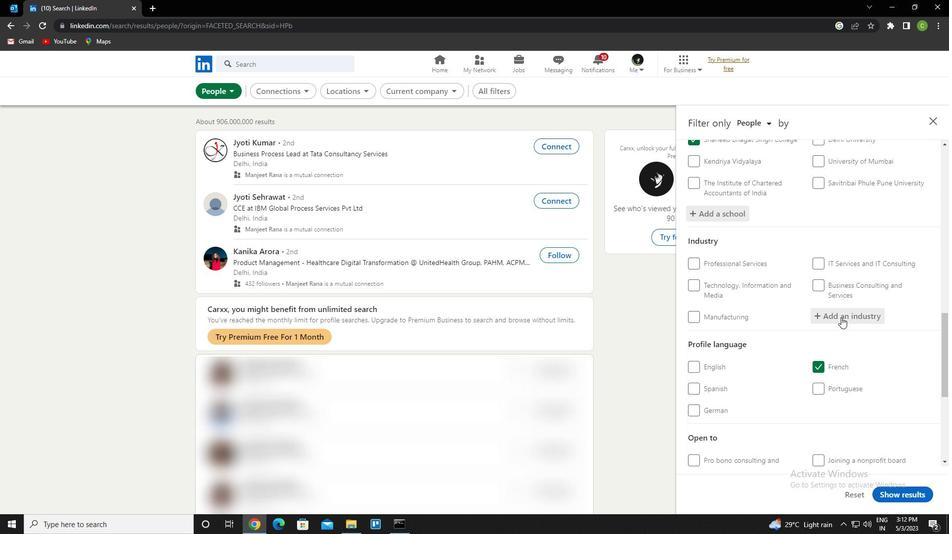 
Action: Key pressed <Key.caps_lock>w<Key.caps_lock>holeale<Key.space><Key.backspace><Key.backspace><Key.backspace><Key.backspace>sale<Key.space>luxary<Key.backspace><Key.backspace><Key.backspace><Key.down><Key.enter>
Screenshot: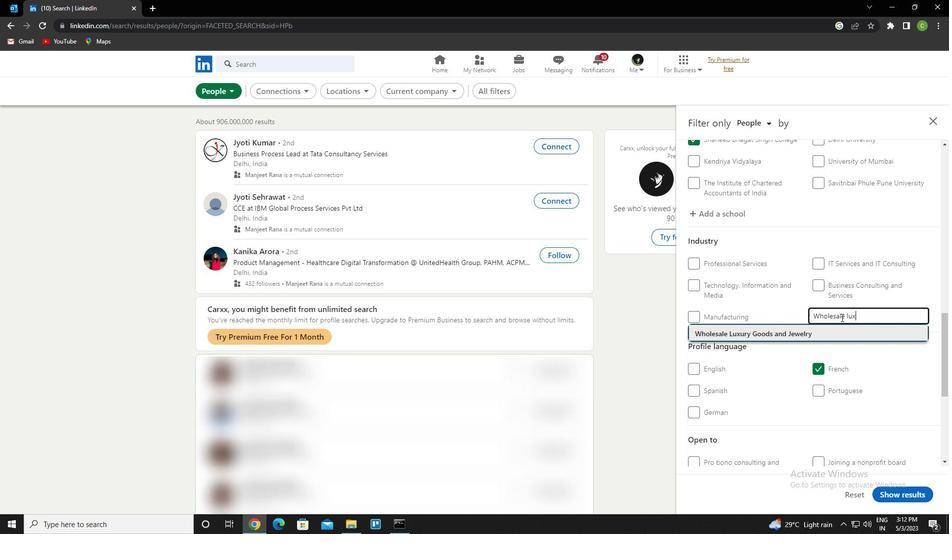 
Action: Mouse scrolled (842, 317) with delta (0, 0)
Screenshot: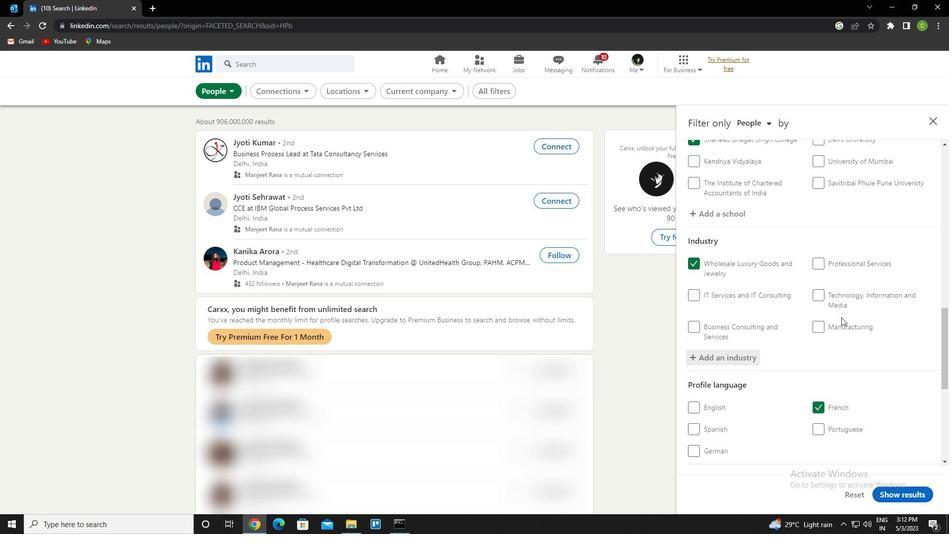 
Action: Mouse scrolled (842, 317) with delta (0, 0)
Screenshot: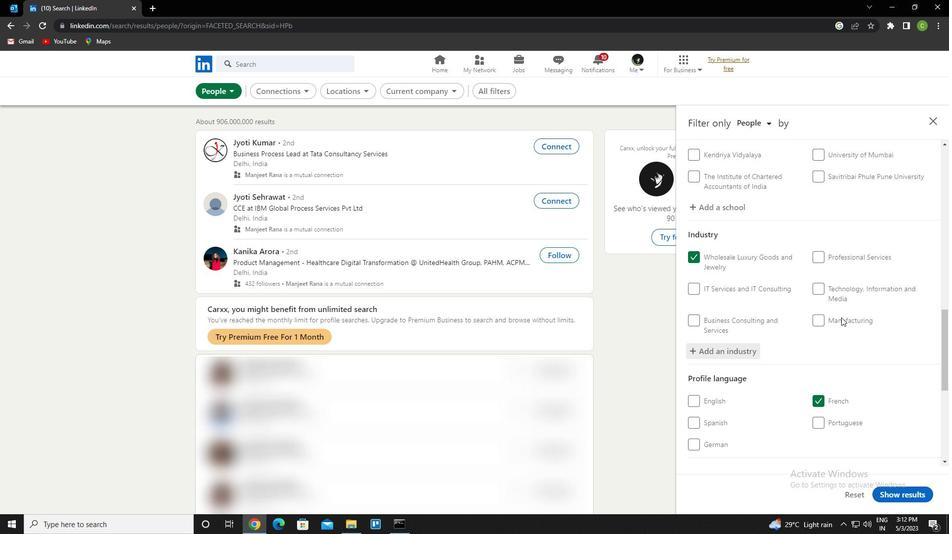 
Action: Mouse scrolled (842, 317) with delta (0, 0)
Screenshot: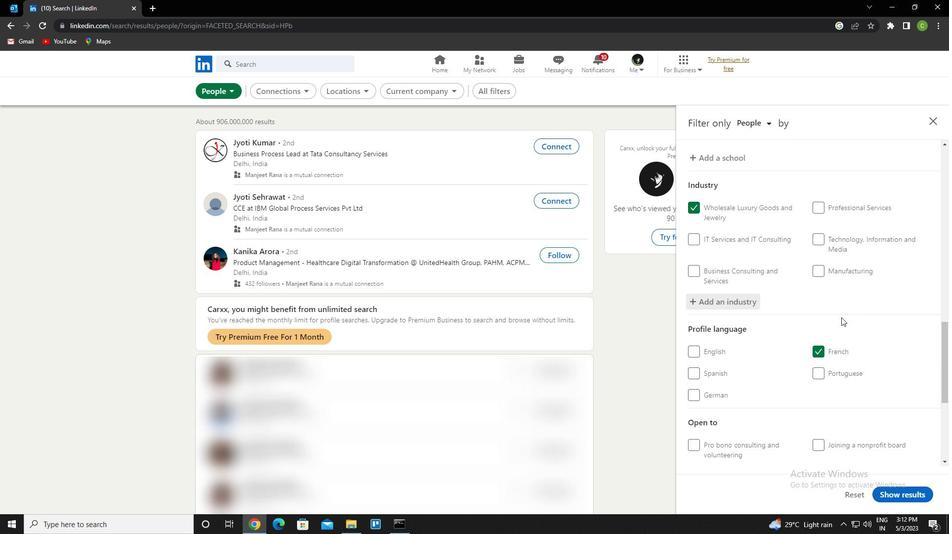 
Action: Mouse scrolled (842, 317) with delta (0, 0)
Screenshot: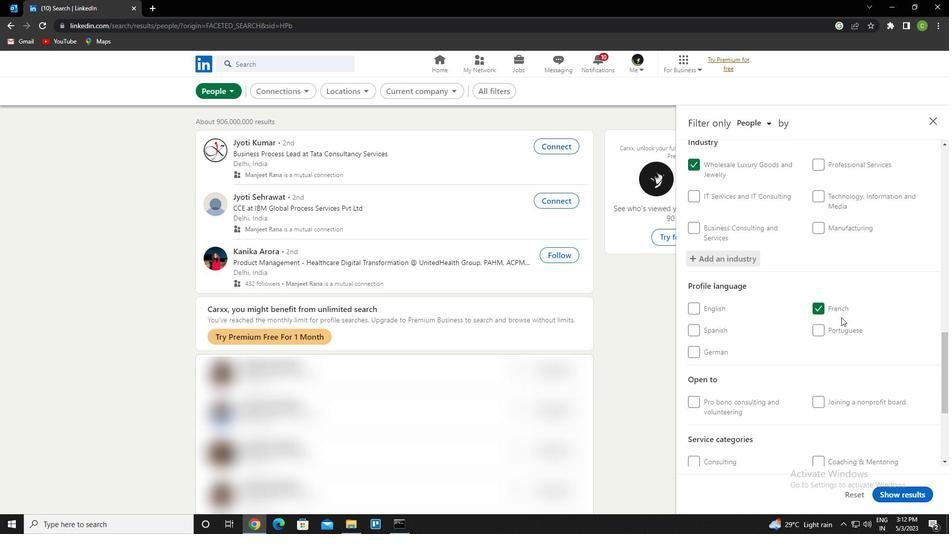
Action: Mouse scrolled (842, 317) with delta (0, 0)
Screenshot: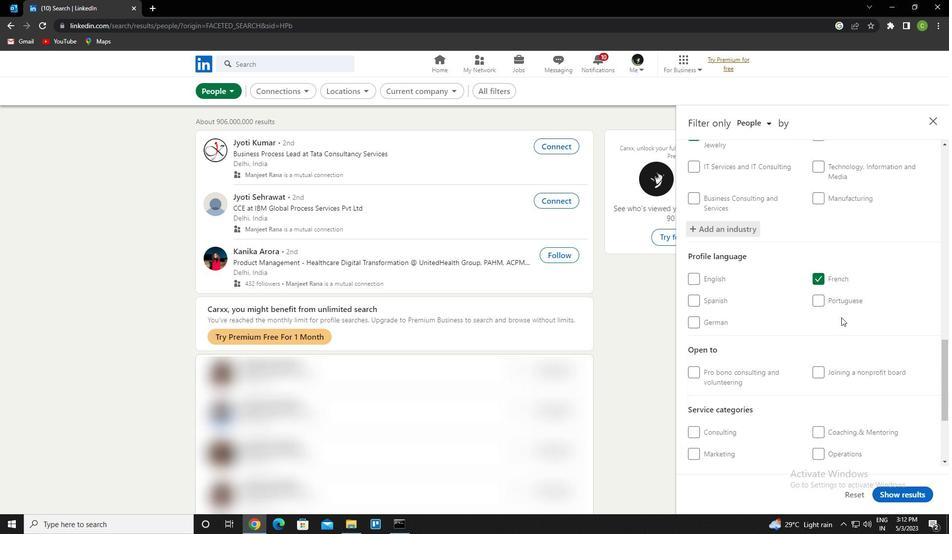 
Action: Mouse scrolled (842, 317) with delta (0, 0)
Screenshot: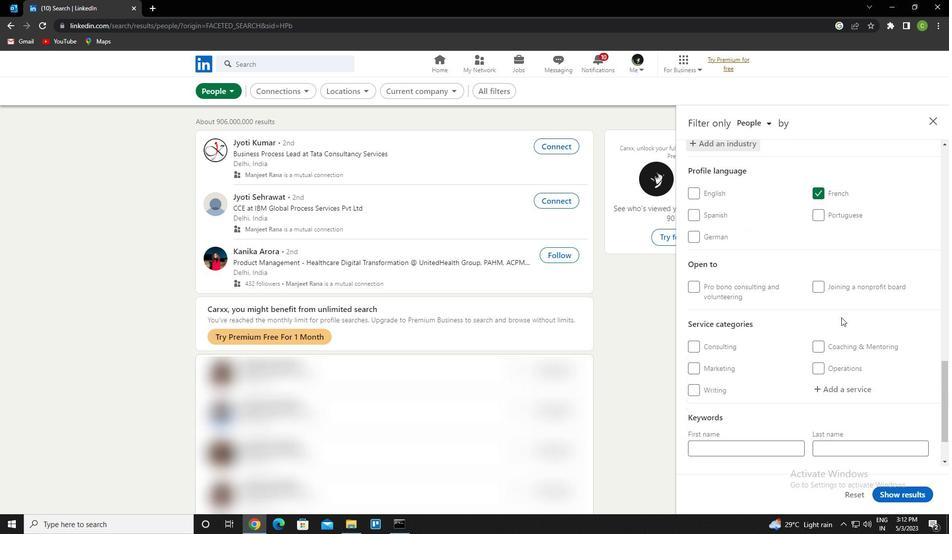 
Action: Mouse scrolled (842, 317) with delta (0, 0)
Screenshot: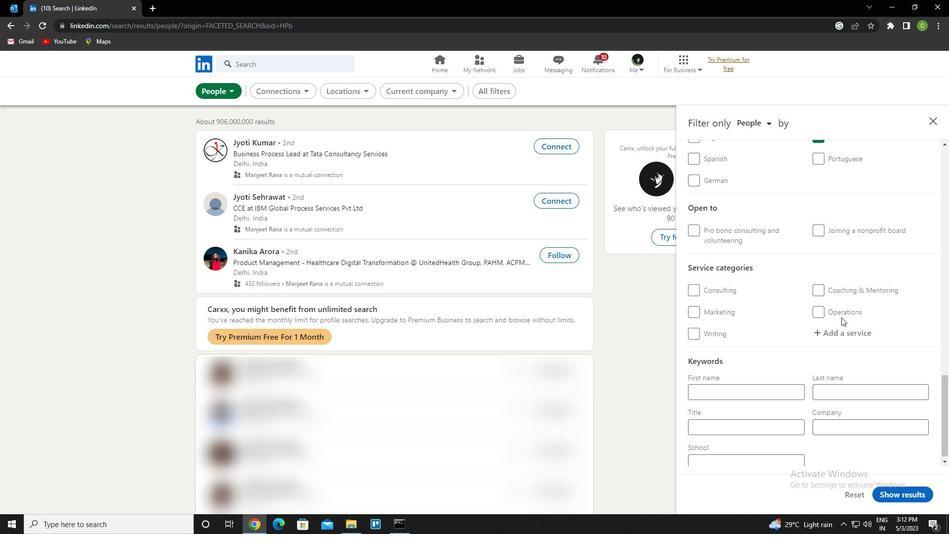 
Action: Mouse scrolled (842, 317) with delta (0, 0)
Screenshot: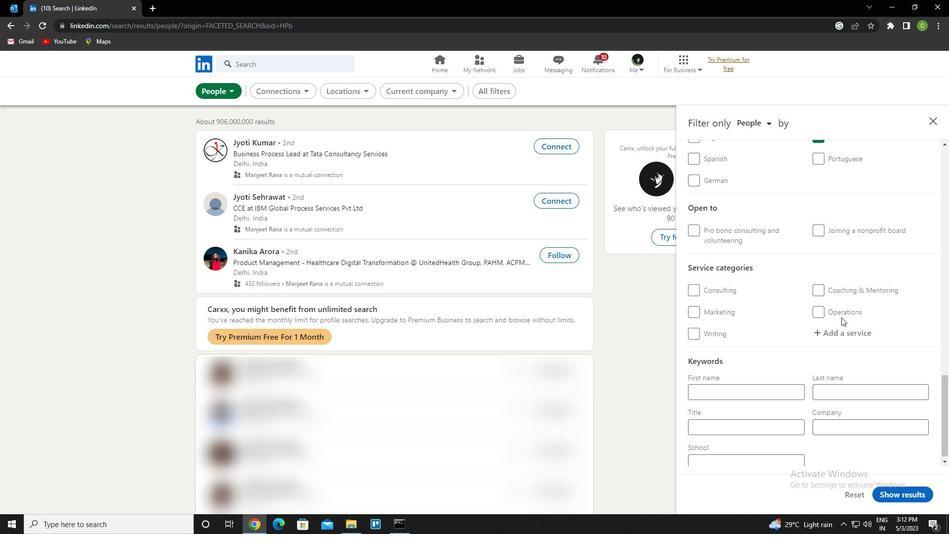 
Action: Mouse moved to (845, 333)
Screenshot: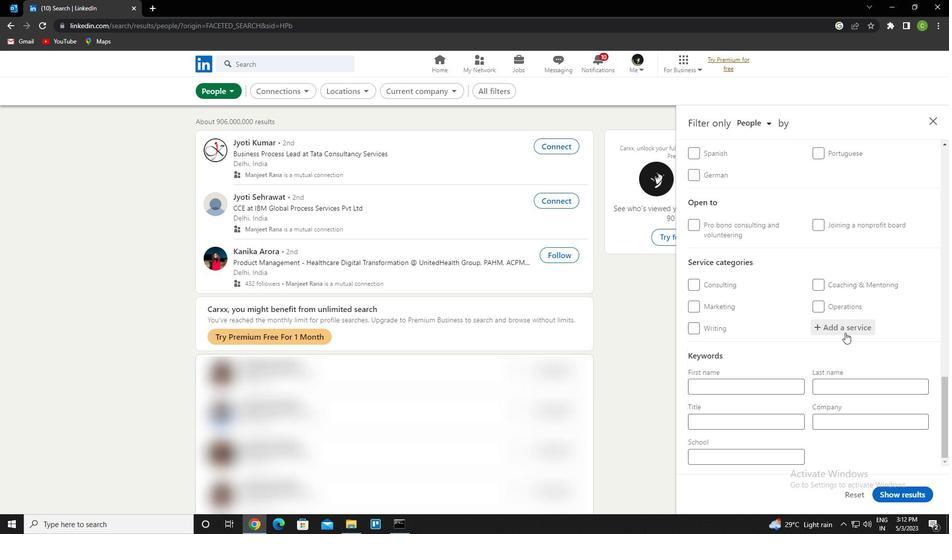 
Action: Mouse pressed left at (845, 333)
Screenshot: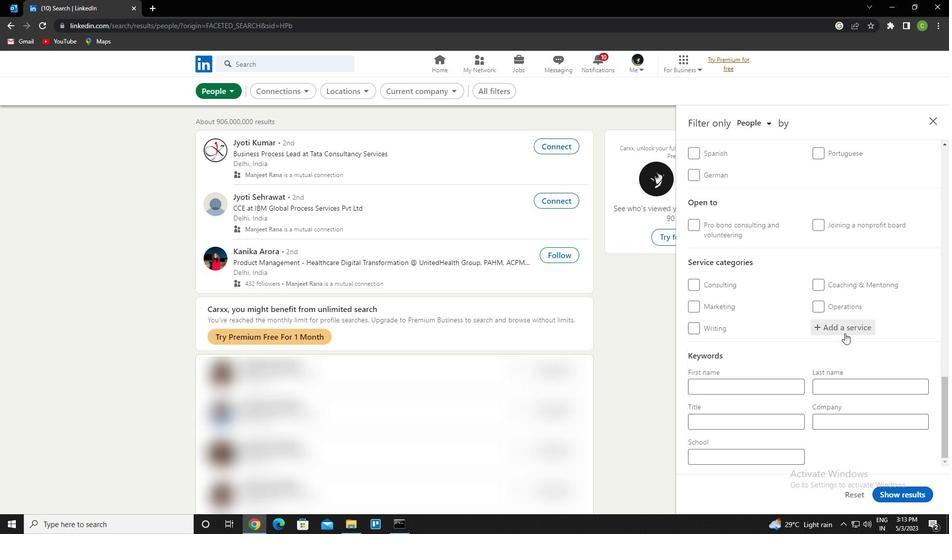 
Action: Key pressed <Key.caps_lock>w<Key.caps_lock>eb<Key.space>development<Key.down><Key.enter>
Screenshot: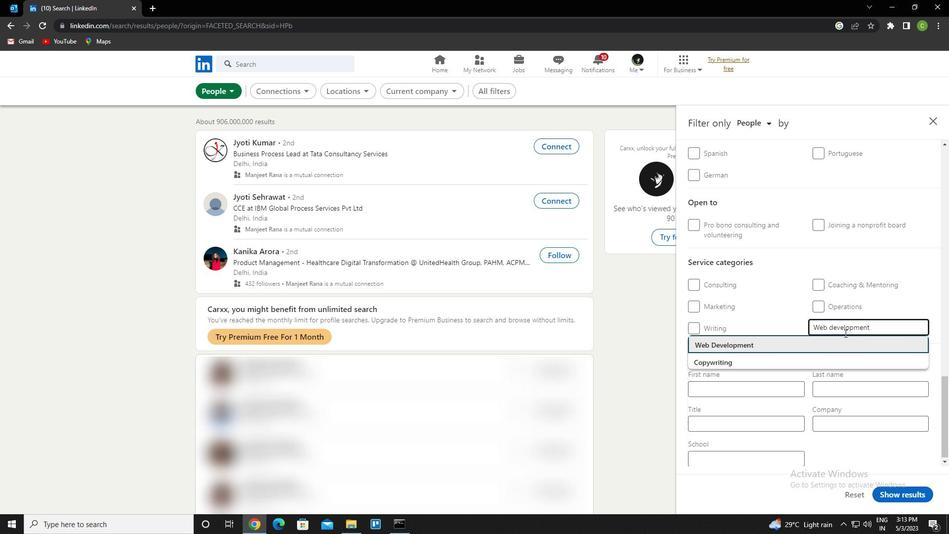 
Action: Mouse scrolled (845, 332) with delta (0, 0)
Screenshot: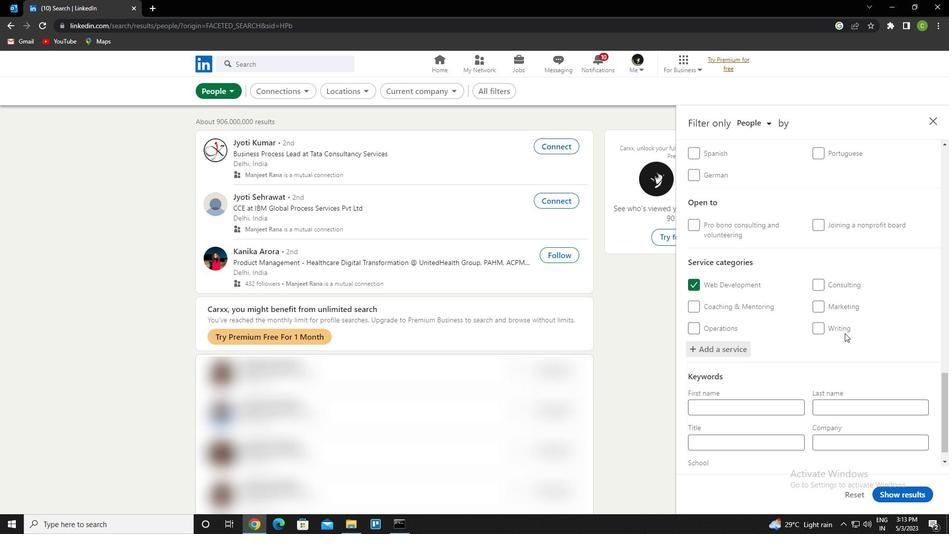 
Action: Mouse scrolled (845, 332) with delta (0, 0)
Screenshot: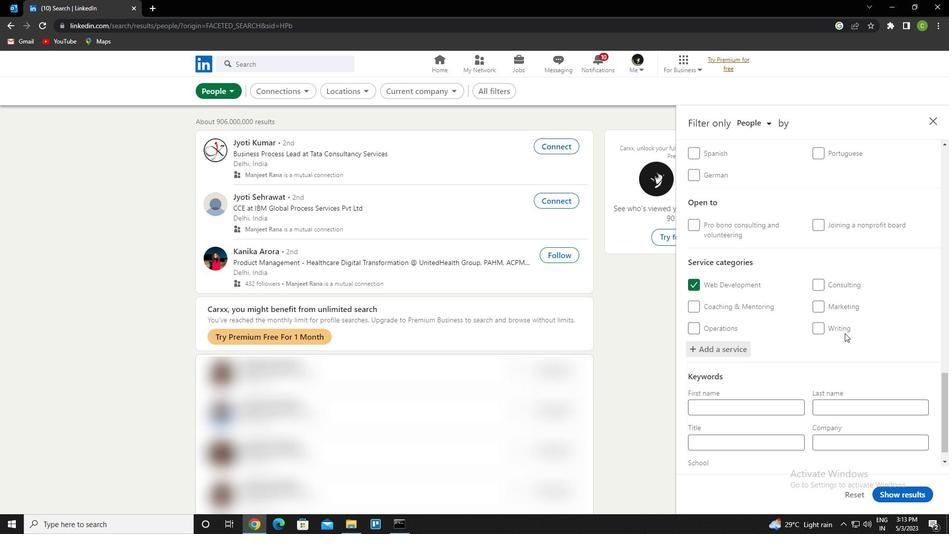 
Action: Mouse scrolled (845, 332) with delta (0, 0)
Screenshot: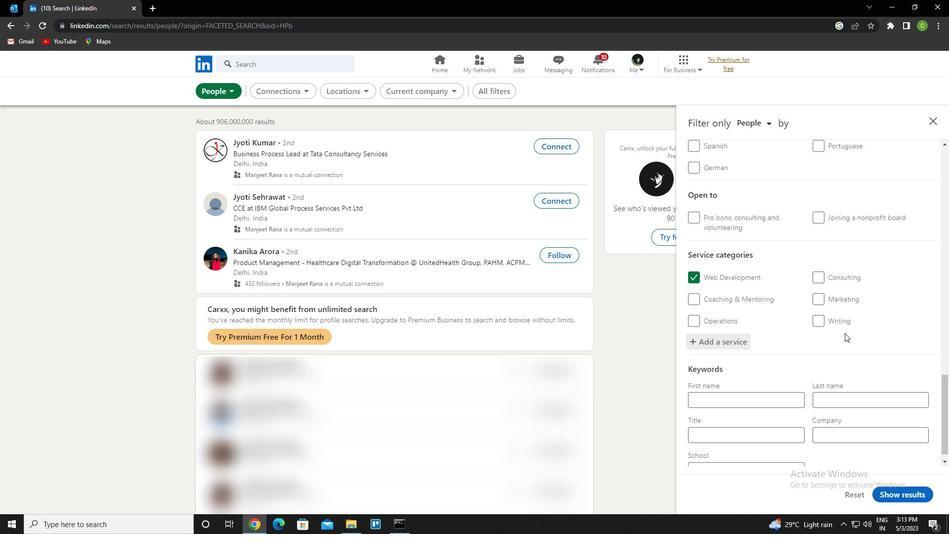 
Action: Mouse scrolled (845, 332) with delta (0, 0)
Screenshot: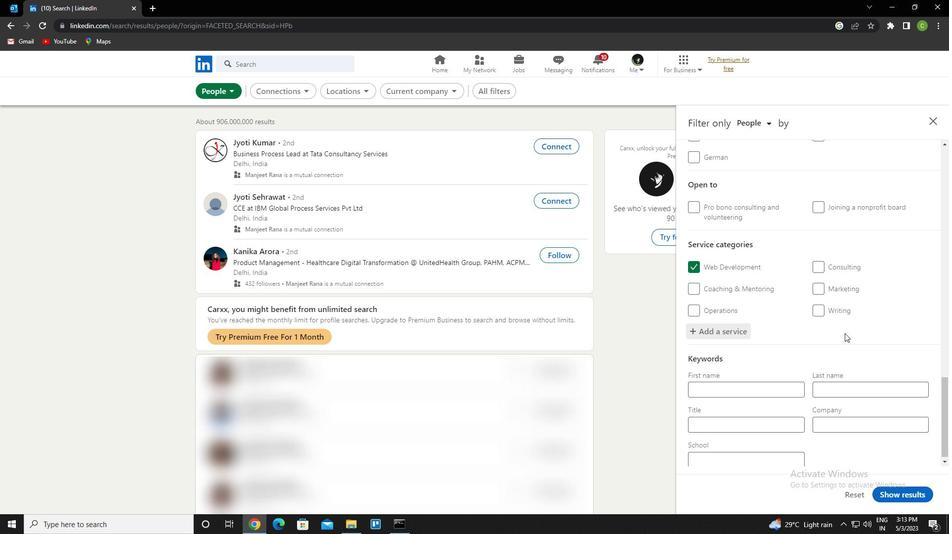 
Action: Mouse scrolled (845, 332) with delta (0, 0)
Screenshot: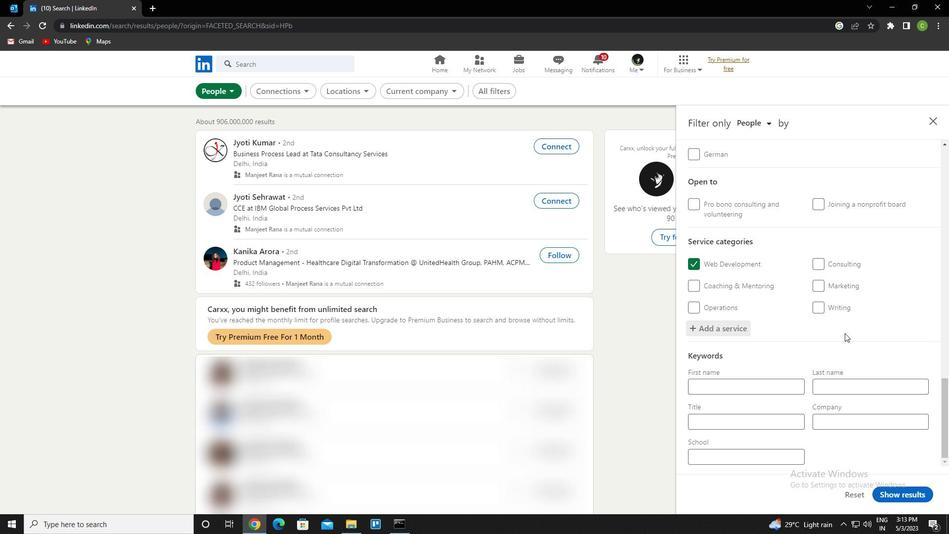 
Action: Mouse moved to (756, 424)
Screenshot: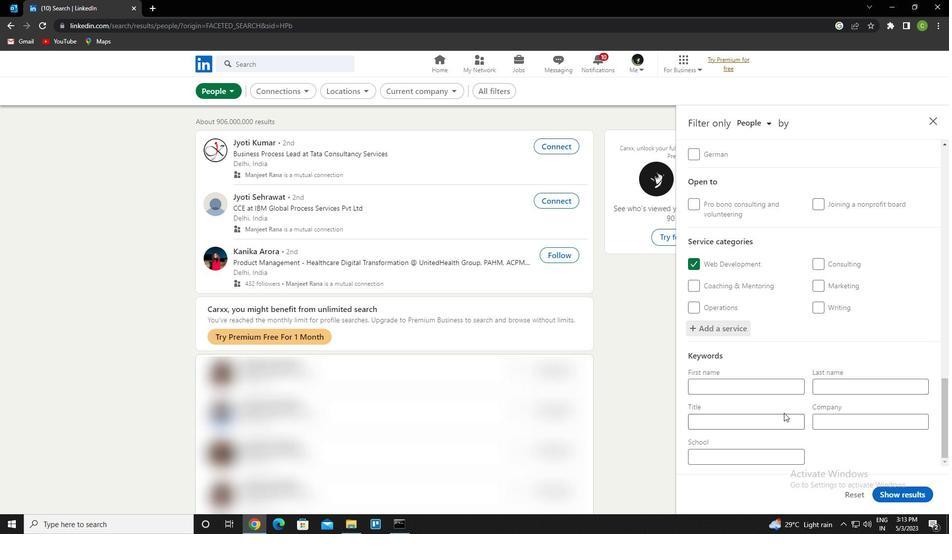 
Action: Mouse pressed left at (756, 424)
Screenshot: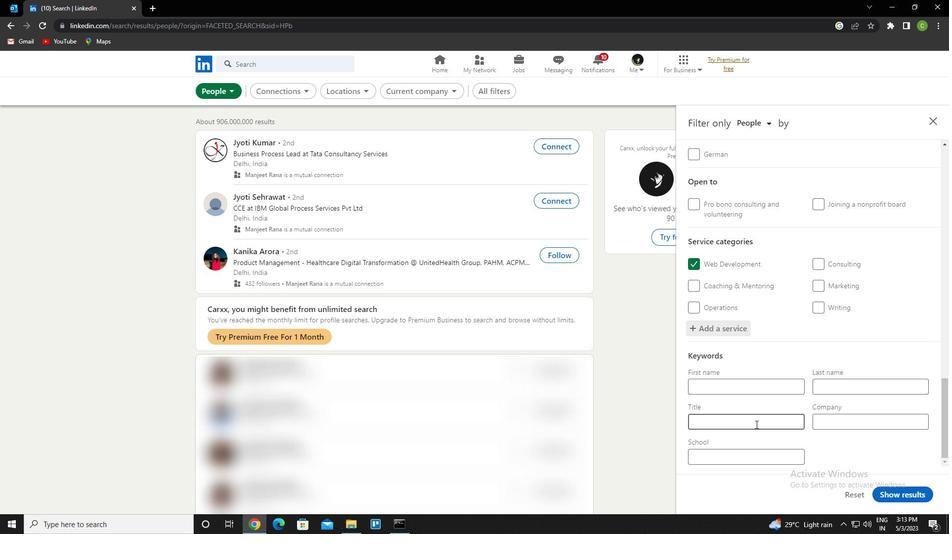 
Action: Key pressed <Key.caps_lock>c<Key.caps_lock>ontinuouys<Key.backspace><Key.backspace>s<Key.space><Key.caps_lock>i<Key.caps_lock>mprovement<Key.space><Key.caps_lock>c<Key.caps_lock>onsultant
Screenshot: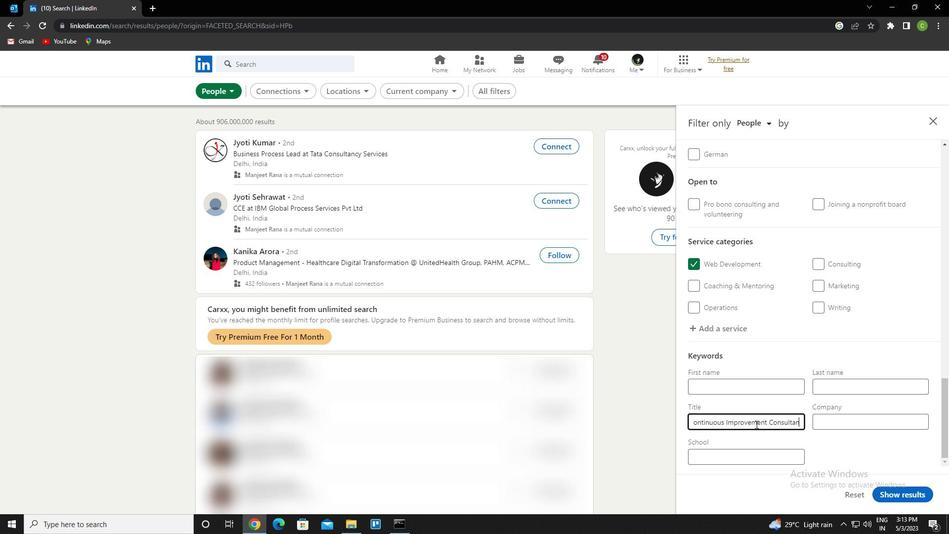 
Action: Mouse moved to (893, 494)
Screenshot: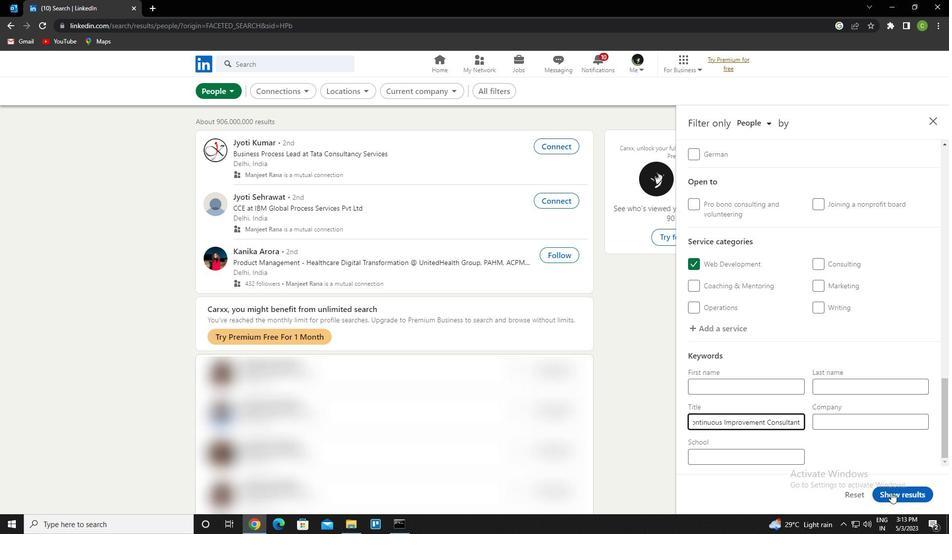
Action: Mouse pressed left at (893, 494)
Screenshot: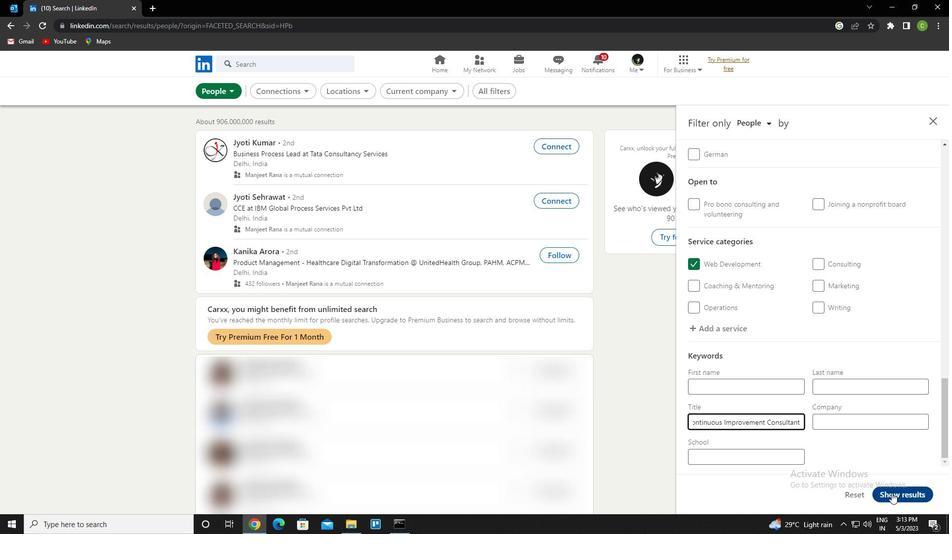 
Action: Mouse moved to (835, 409)
Screenshot: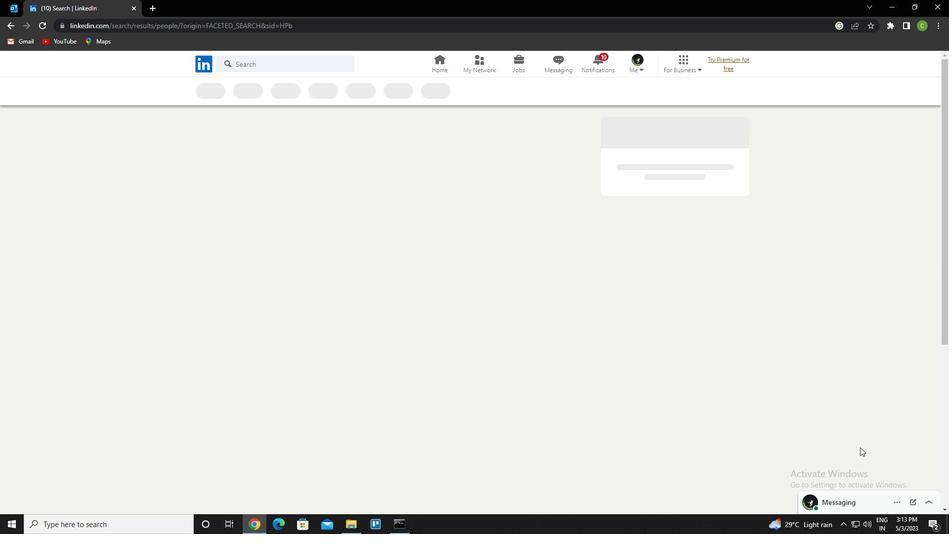 
